 Task: Look for space in Forlì, Italy from 13th August, 2023 to 17th August, 2023 for 2 adults in price range Rs.10000 to Rs.16000. Place can be entire place with 2 bedrooms having 2 beds and 1 bathroom. Property type can be house, flat, guest house. Amenities needed are: wifi. Booking option can be shelf check-in. Required host language is English.
Action: Mouse moved to (420, 109)
Screenshot: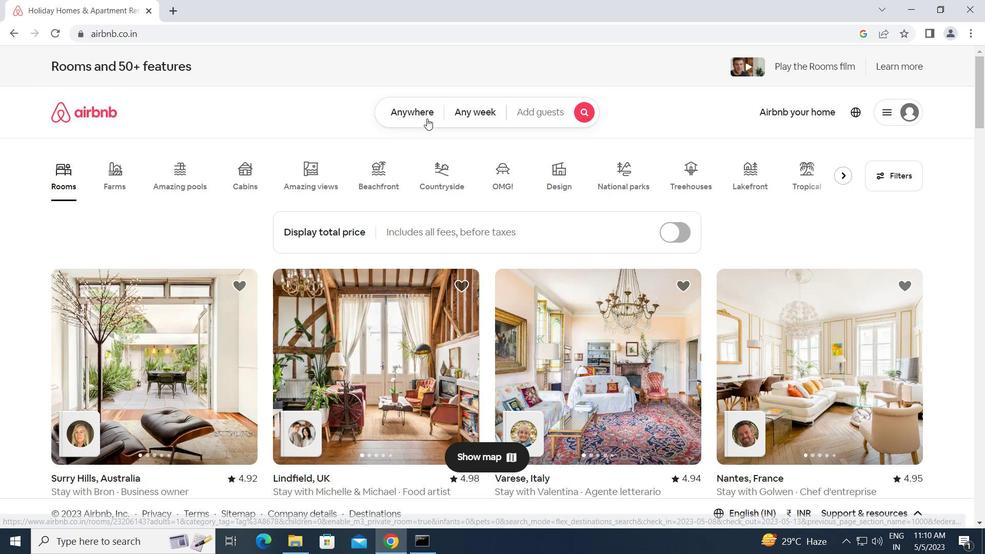 
Action: Mouse pressed left at (420, 109)
Screenshot: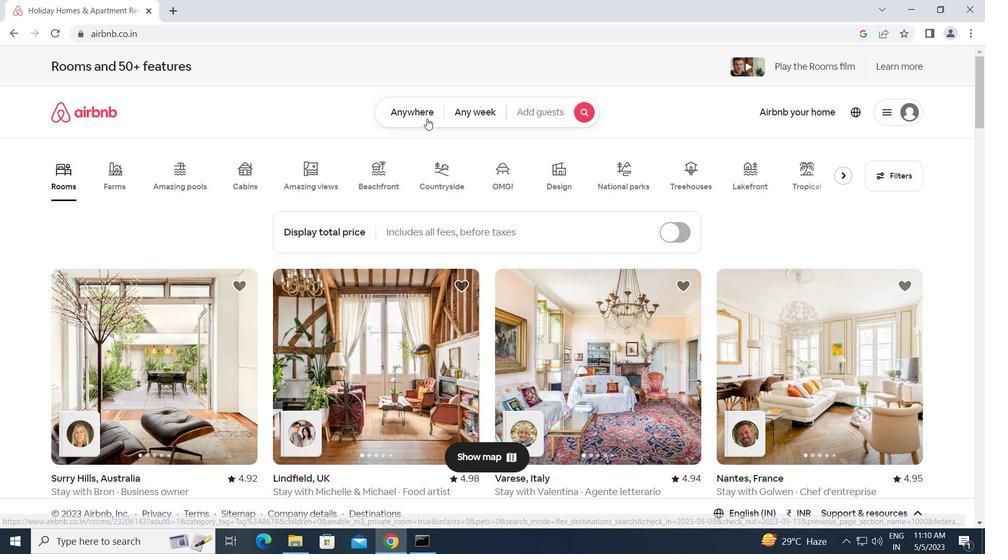 
Action: Mouse moved to (355, 151)
Screenshot: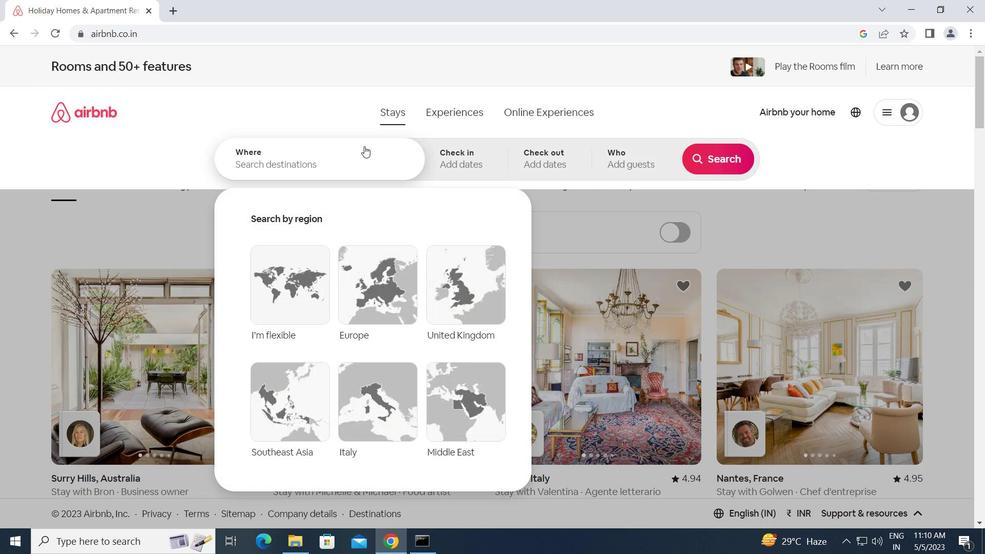 
Action: Mouse pressed left at (355, 151)
Screenshot: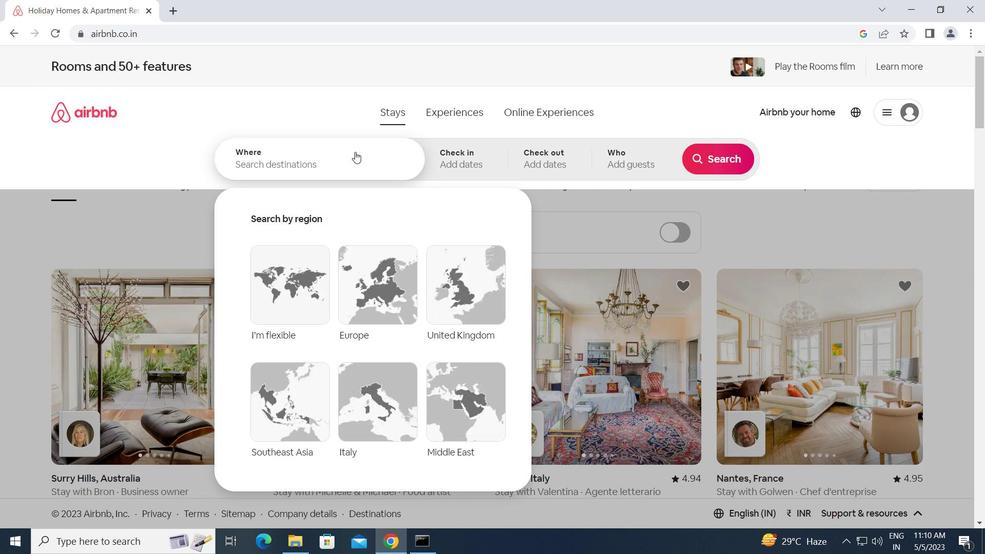 
Action: Key pressed f<Key.caps_lock>orli,<Key.space><Key.caps_lock>i<Key.caps_lock>taly<Key.enter>
Screenshot: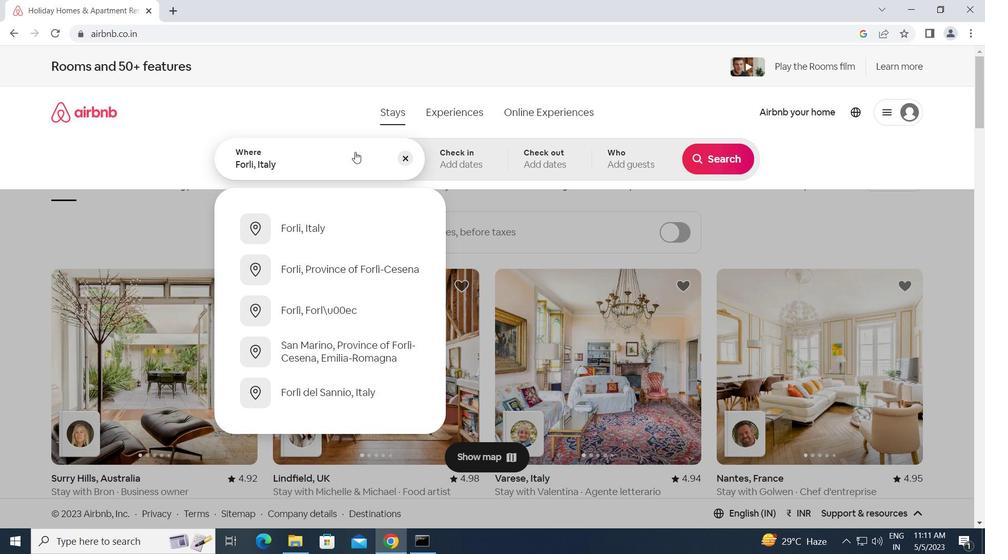 
Action: Mouse moved to (722, 266)
Screenshot: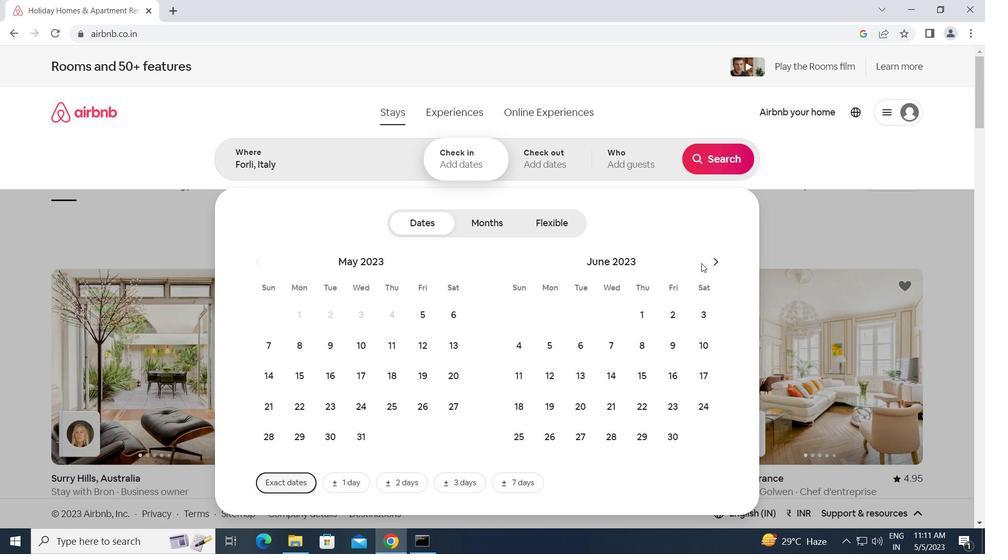 
Action: Mouse pressed left at (722, 266)
Screenshot: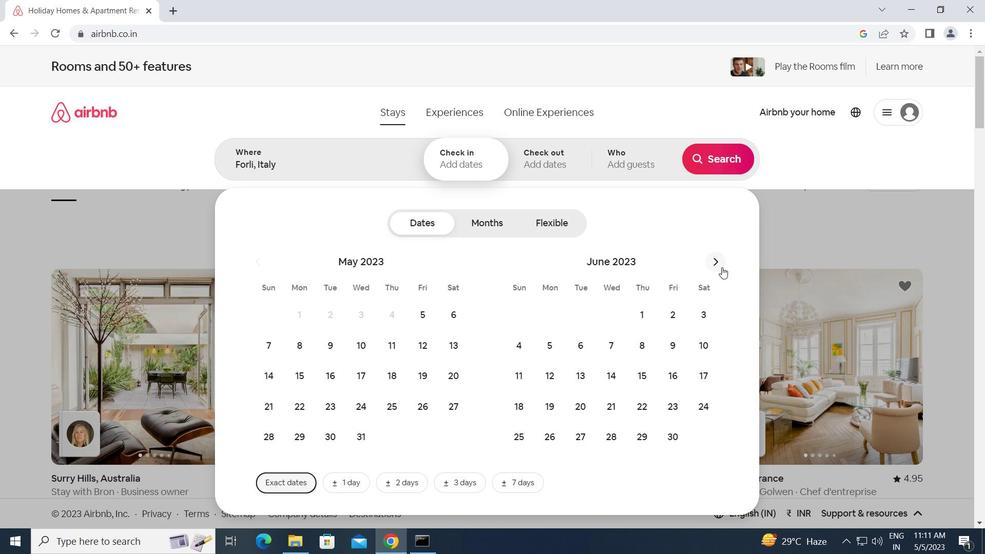 
Action: Mouse moved to (723, 266)
Screenshot: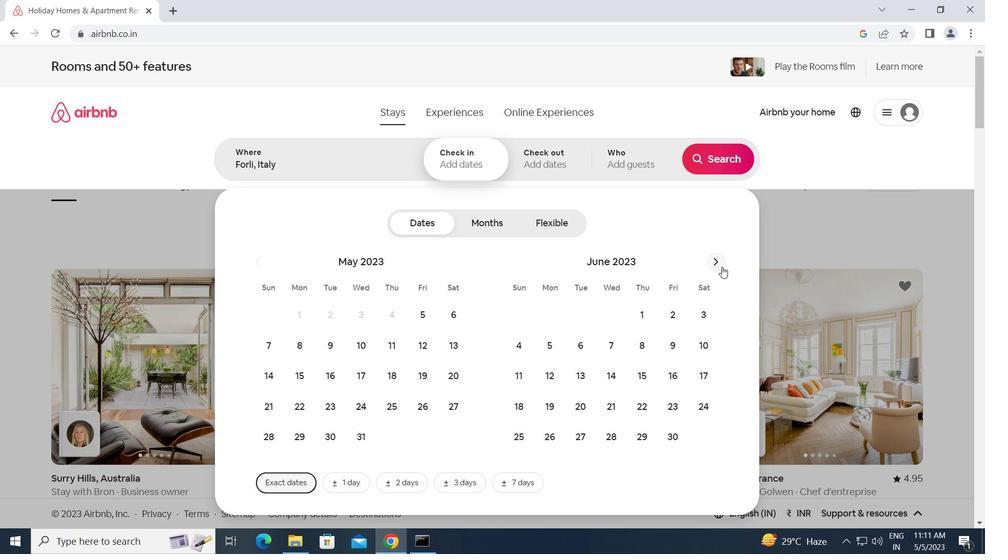 
Action: Mouse pressed left at (723, 266)
Screenshot: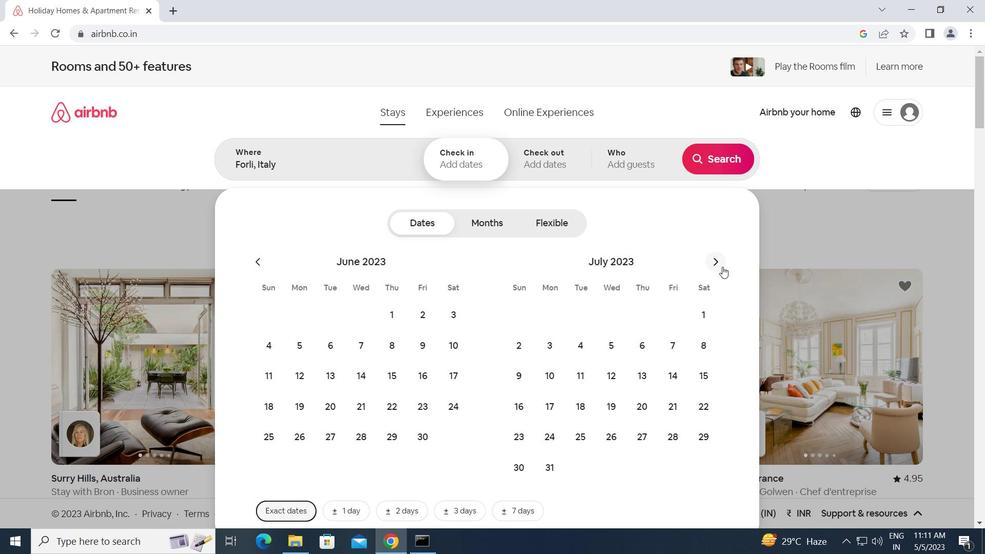 
Action: Mouse moved to (520, 372)
Screenshot: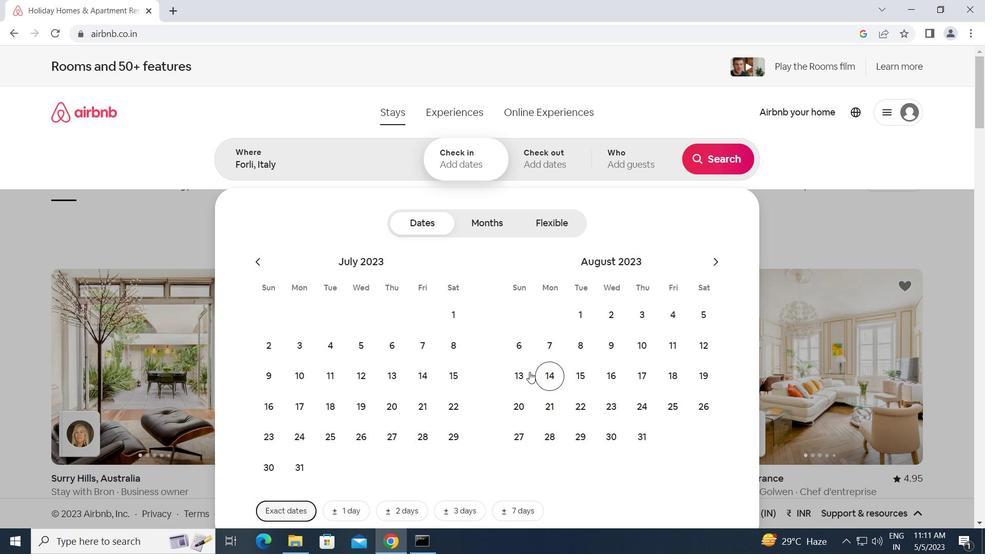 
Action: Mouse pressed left at (520, 372)
Screenshot: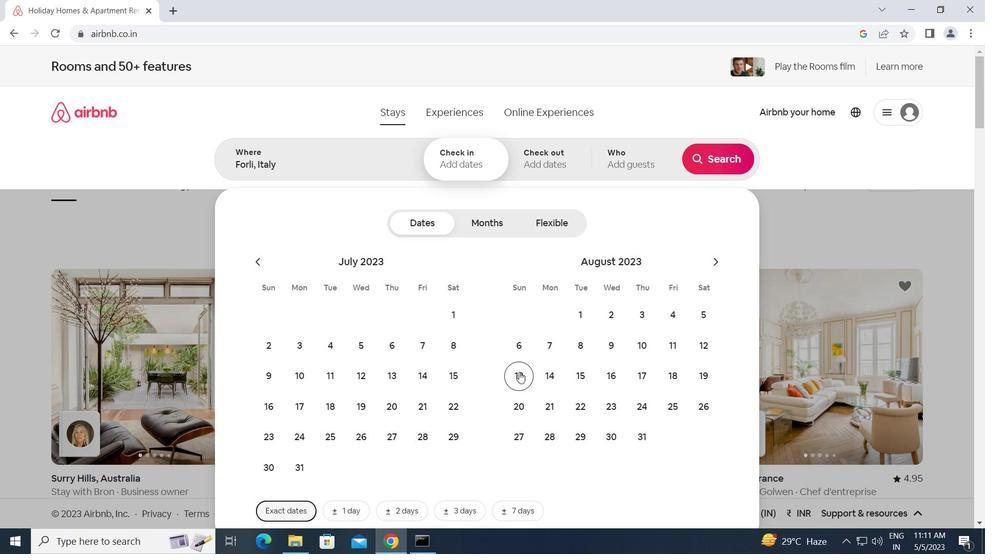 
Action: Mouse moved to (645, 380)
Screenshot: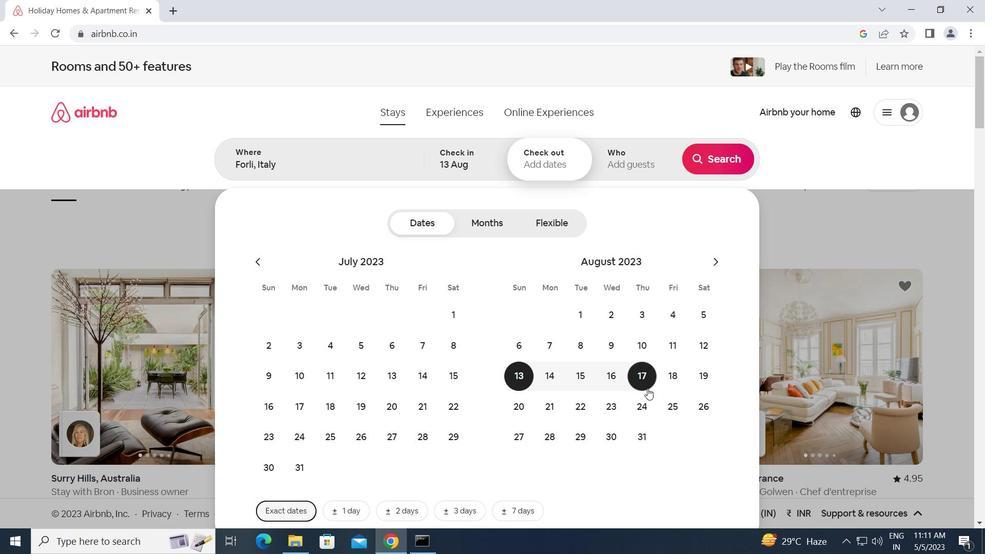 
Action: Mouse pressed left at (645, 380)
Screenshot: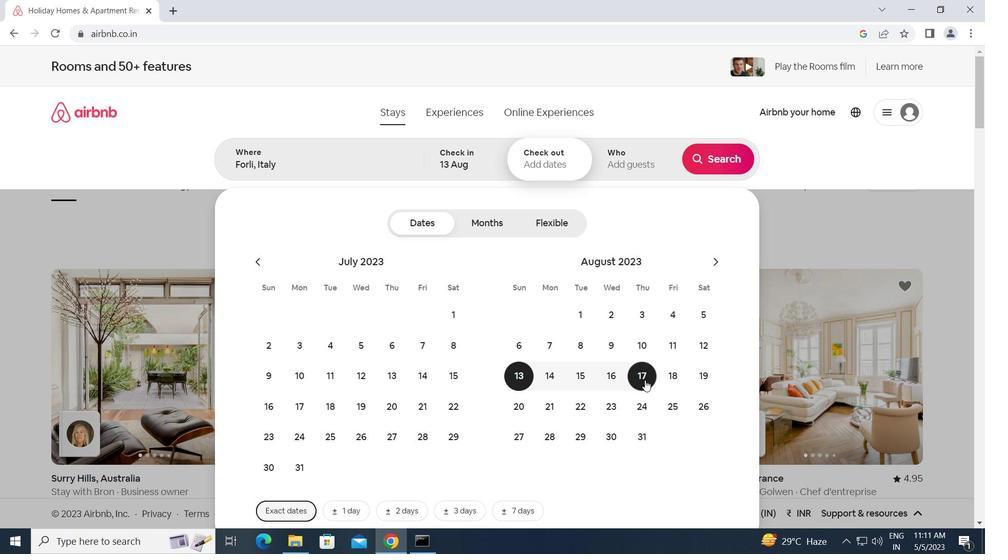 
Action: Mouse moved to (630, 164)
Screenshot: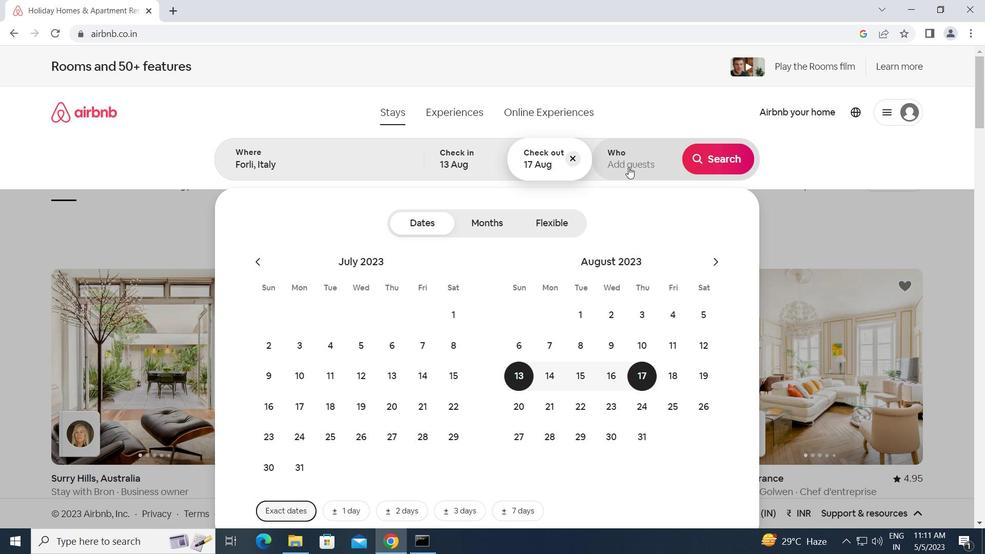 
Action: Mouse pressed left at (630, 164)
Screenshot: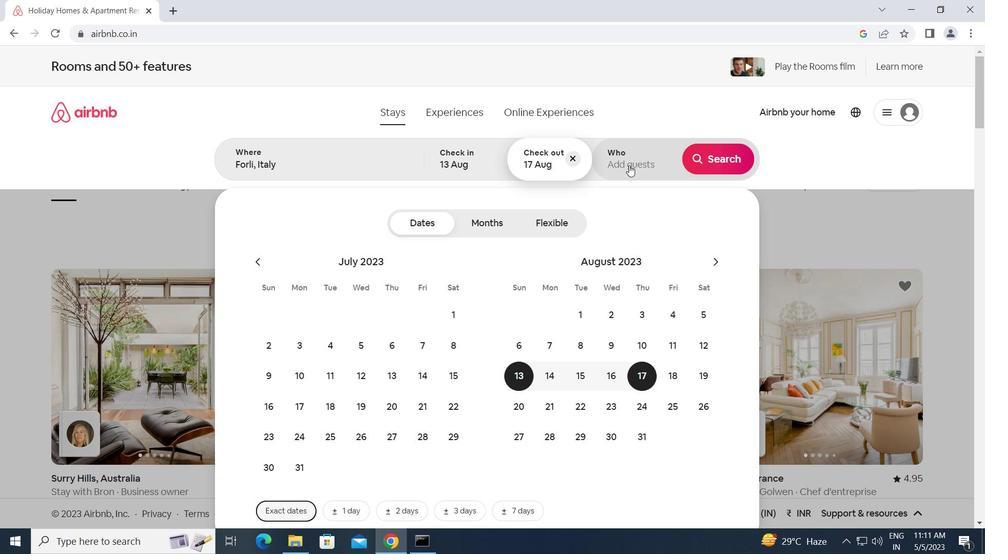 
Action: Mouse moved to (721, 230)
Screenshot: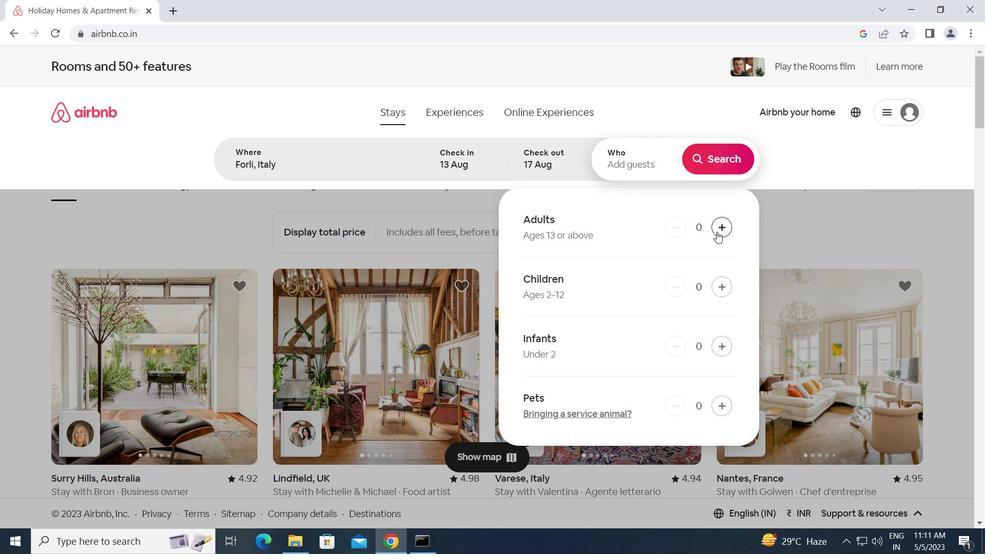 
Action: Mouse pressed left at (721, 230)
Screenshot: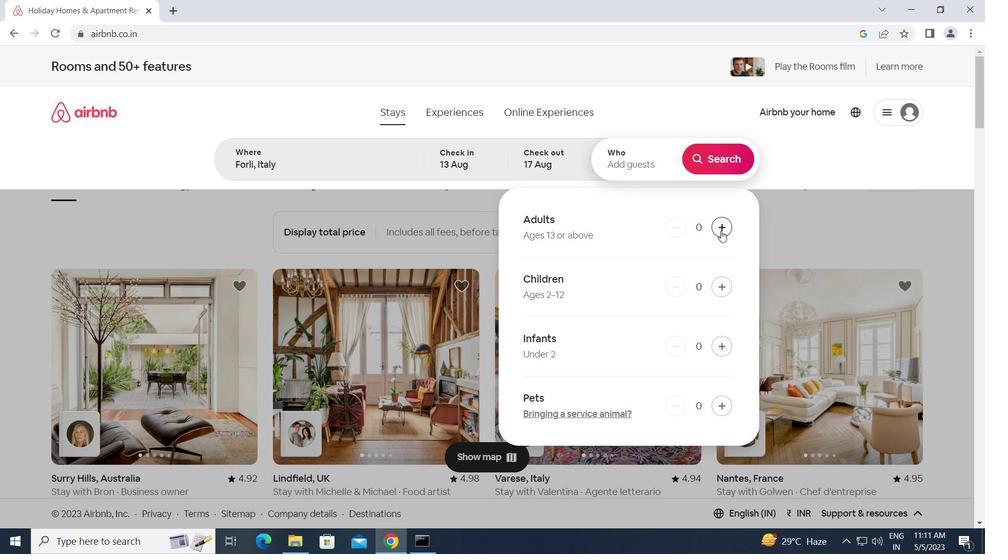 
Action: Mouse pressed left at (721, 230)
Screenshot: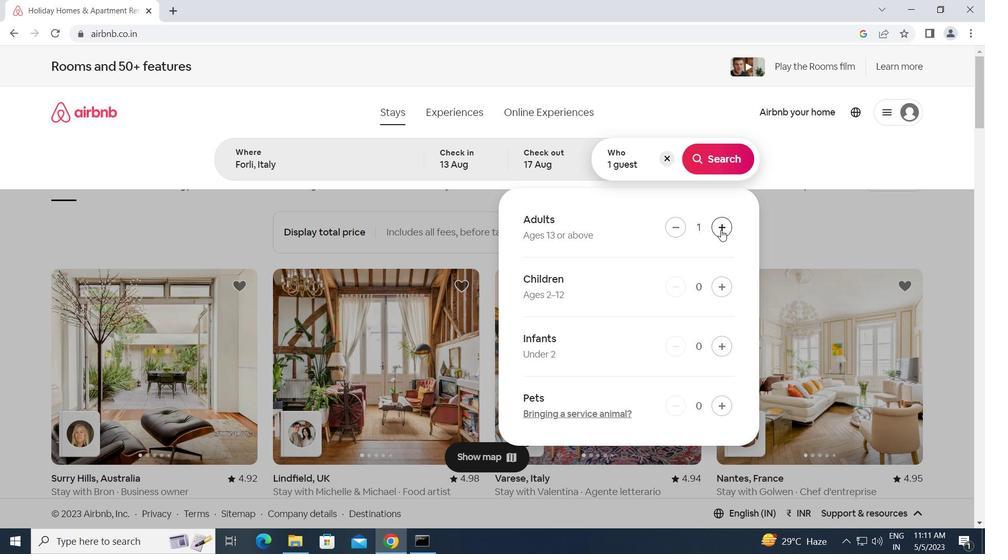 
Action: Mouse moved to (717, 155)
Screenshot: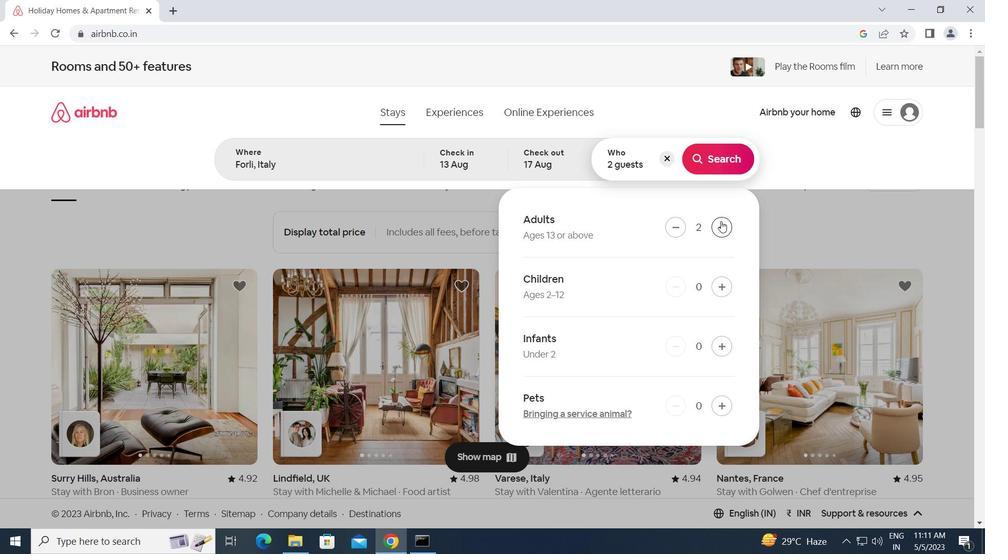 
Action: Mouse pressed left at (717, 155)
Screenshot: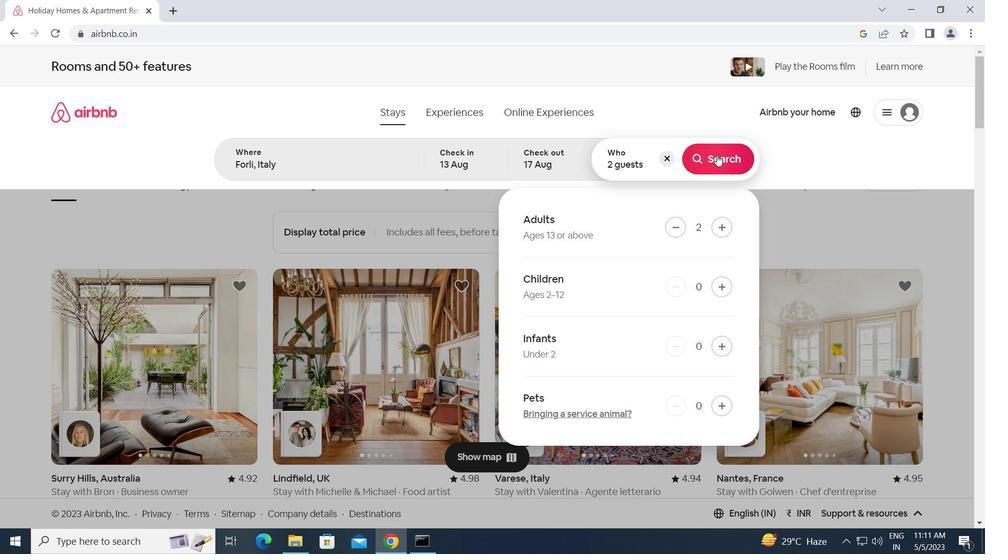 
Action: Mouse moved to (912, 129)
Screenshot: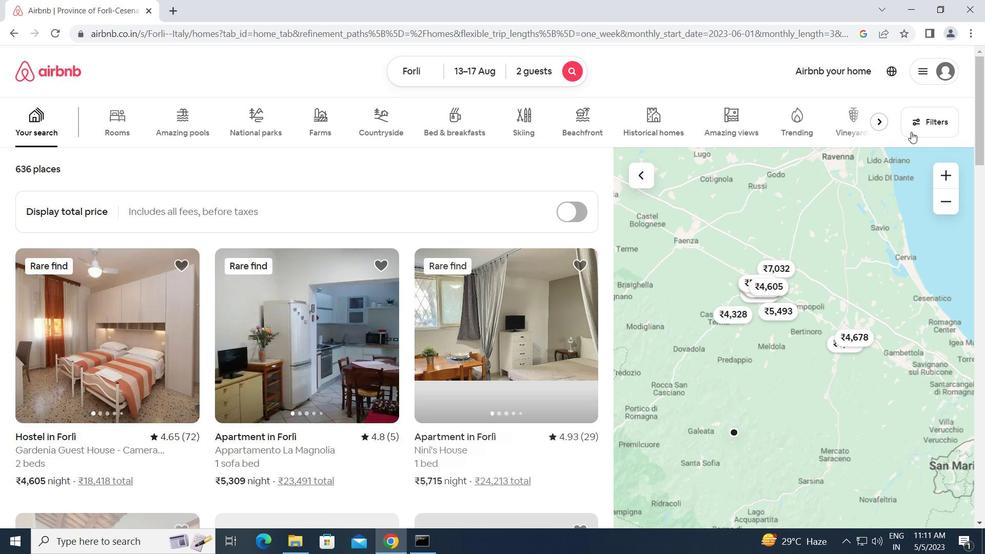 
Action: Mouse pressed left at (912, 129)
Screenshot: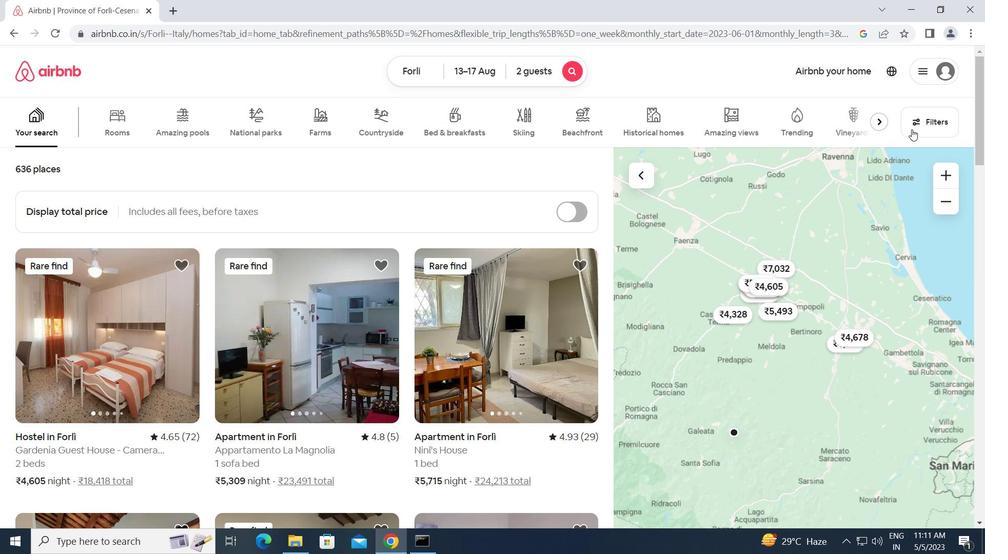 
Action: Mouse moved to (314, 438)
Screenshot: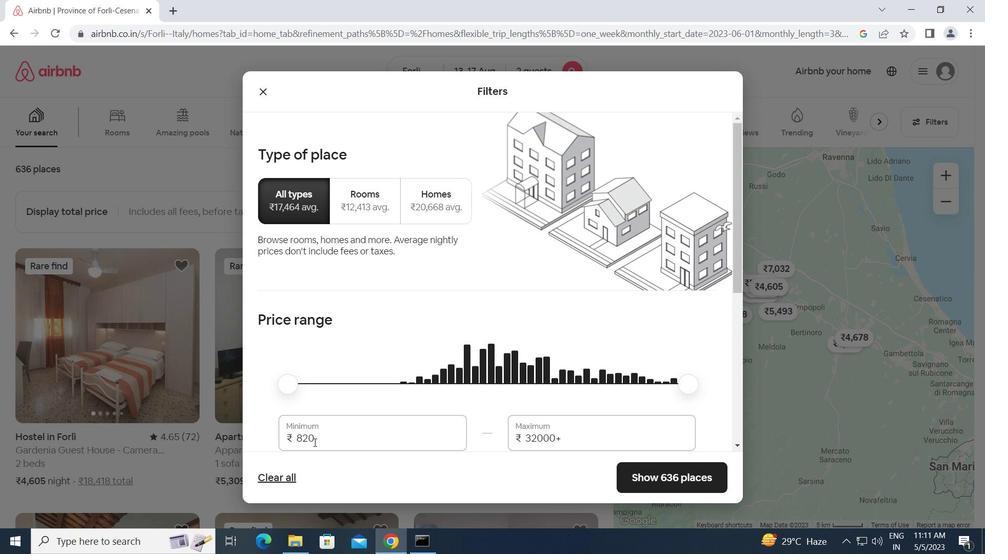 
Action: Mouse pressed left at (314, 438)
Screenshot: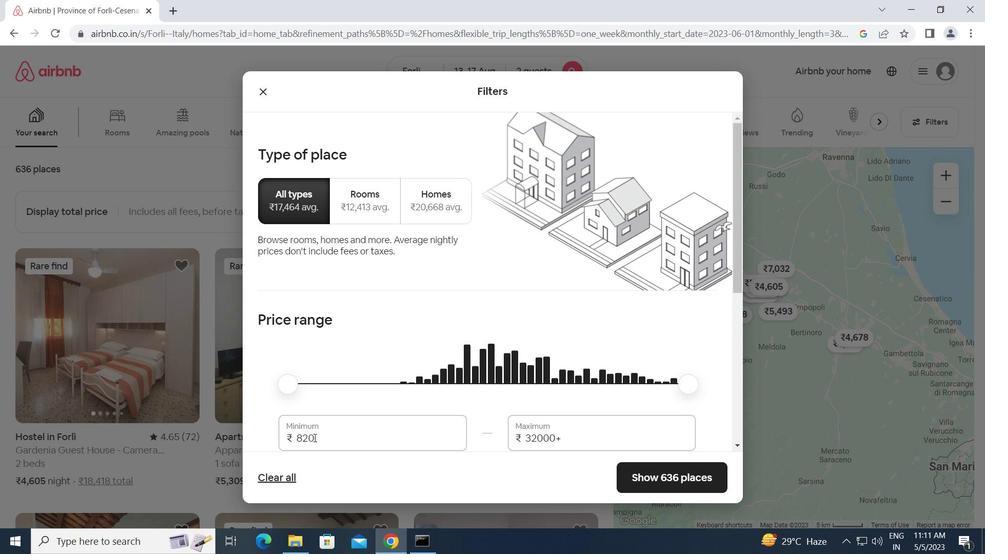 
Action: Mouse moved to (278, 437)
Screenshot: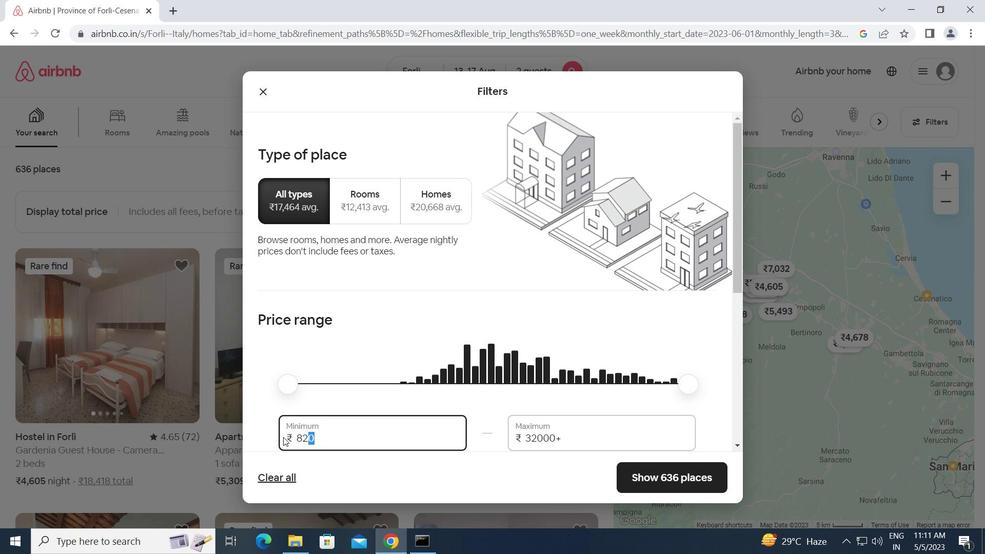 
Action: Key pressed 10000<Key.tab>16000
Screenshot: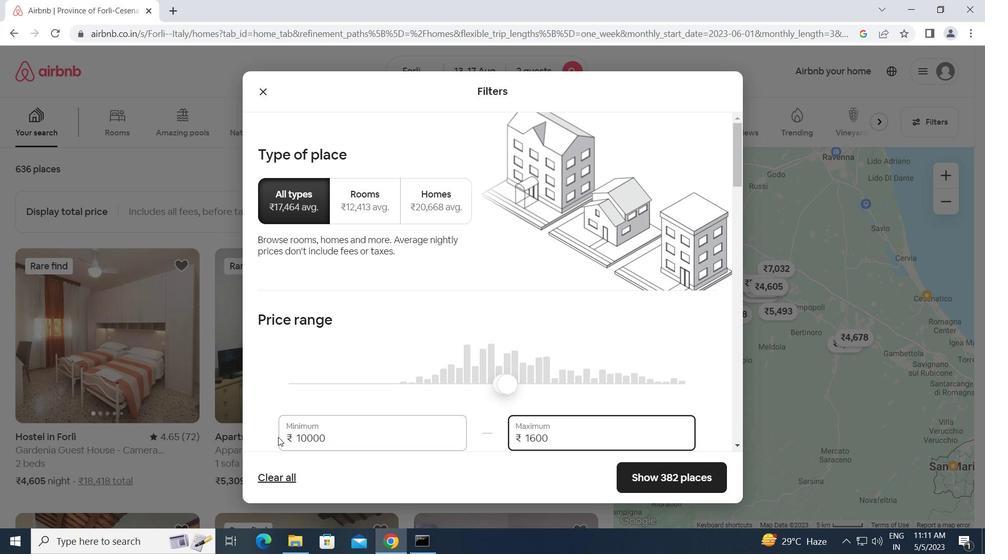 
Action: Mouse moved to (278, 436)
Screenshot: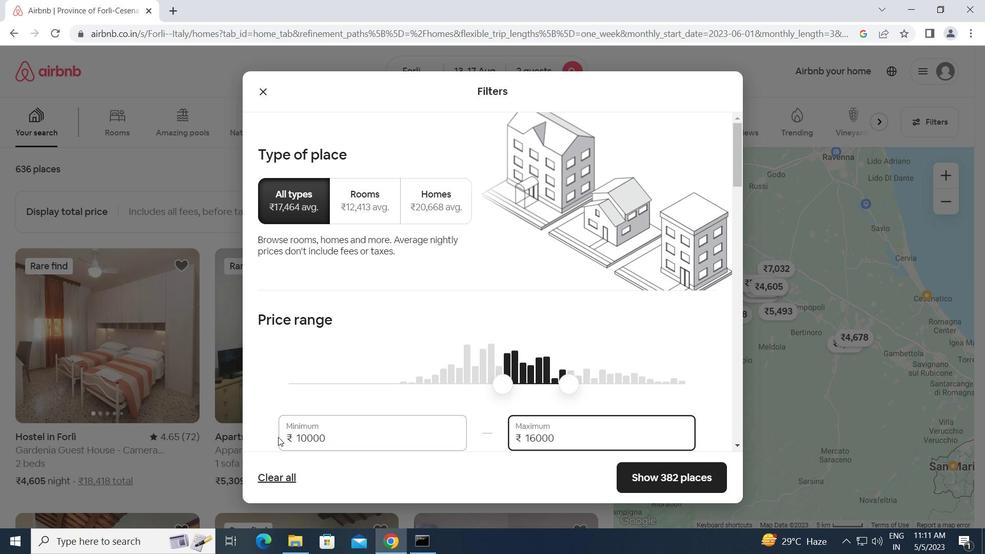 
Action: Mouse scrolled (278, 436) with delta (0, 0)
Screenshot: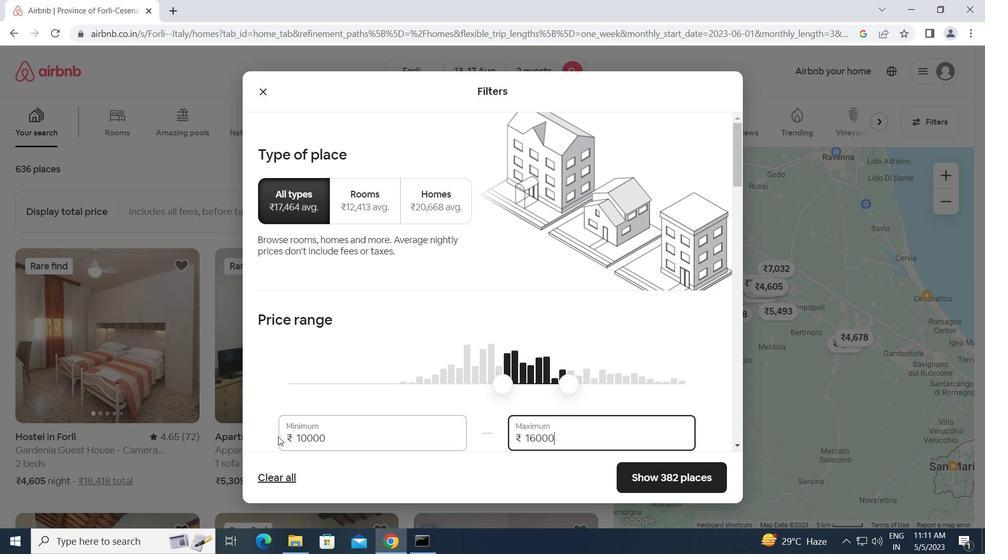 
Action: Mouse scrolled (278, 436) with delta (0, 0)
Screenshot: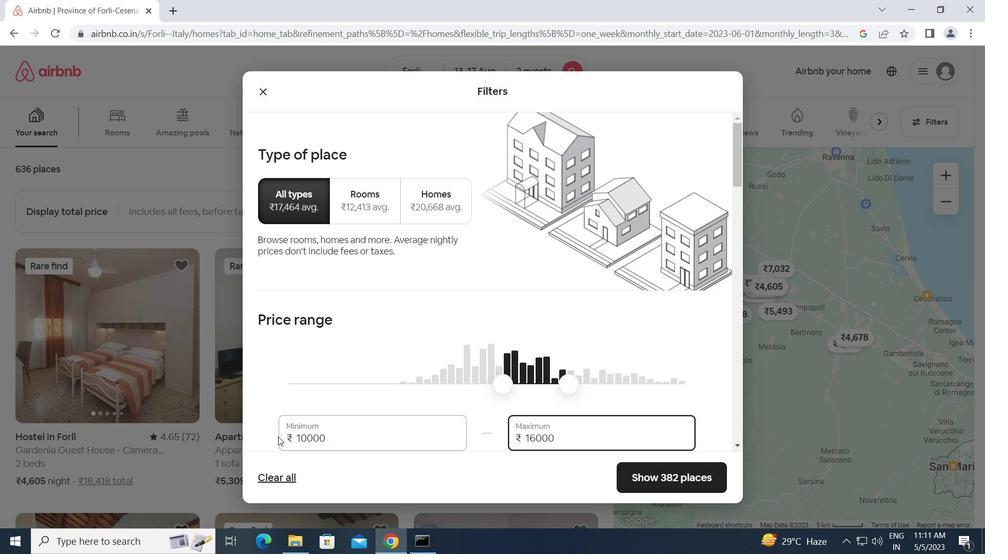 
Action: Mouse scrolled (278, 436) with delta (0, 0)
Screenshot: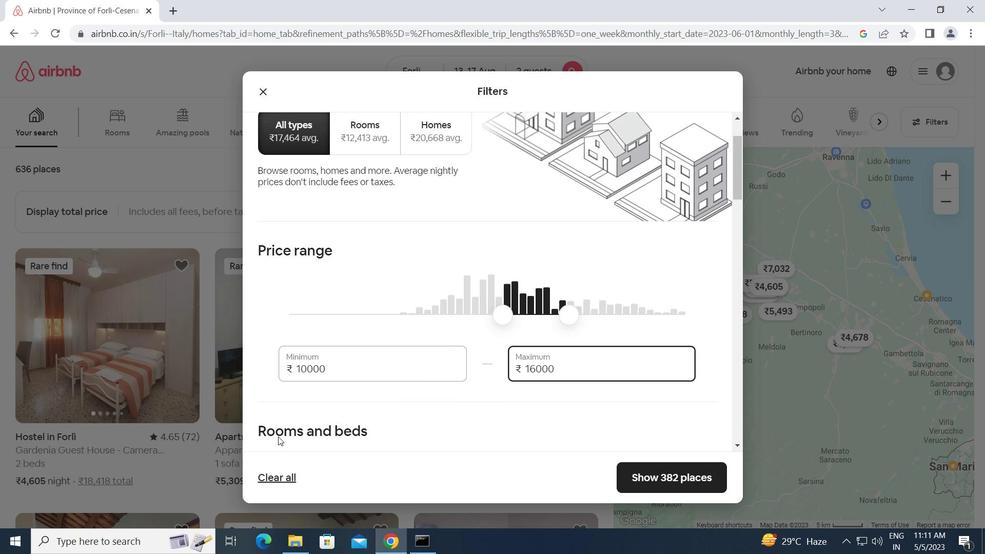 
Action: Mouse scrolled (278, 436) with delta (0, 0)
Screenshot: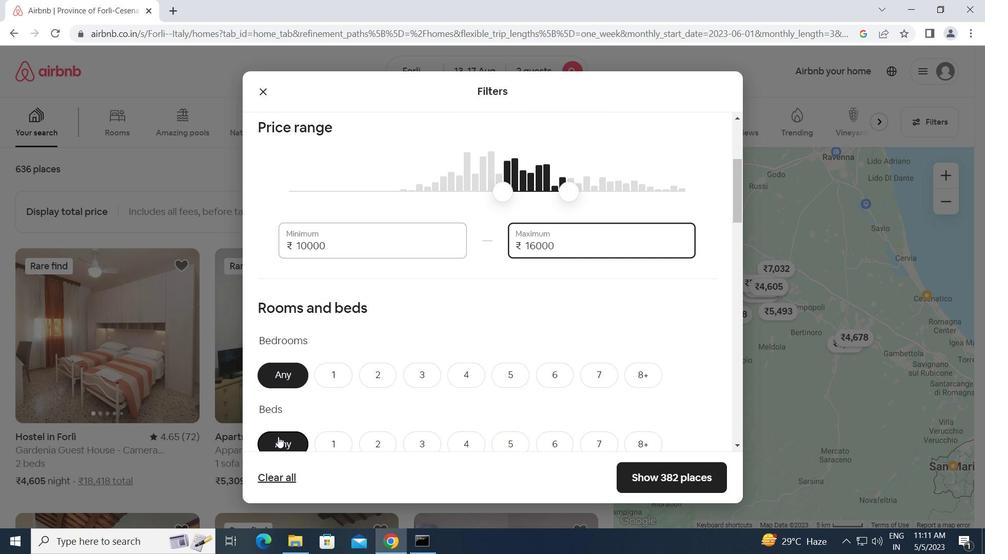 
Action: Mouse moved to (383, 315)
Screenshot: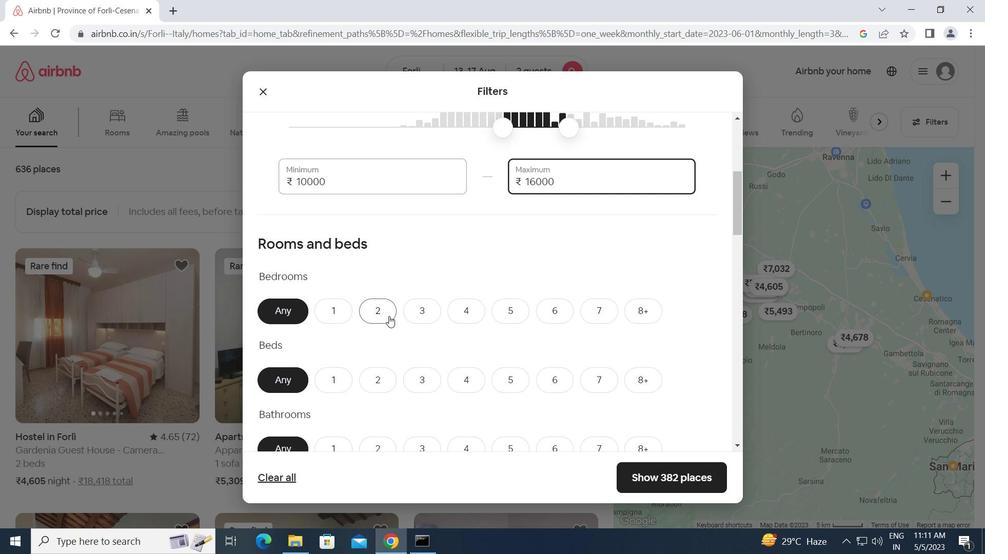 
Action: Mouse pressed left at (383, 315)
Screenshot: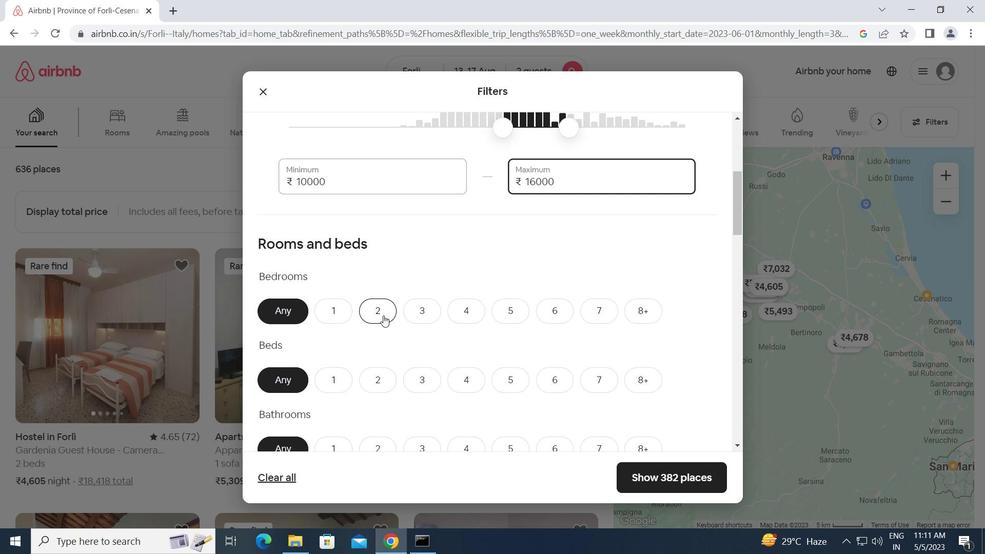 
Action: Mouse moved to (379, 378)
Screenshot: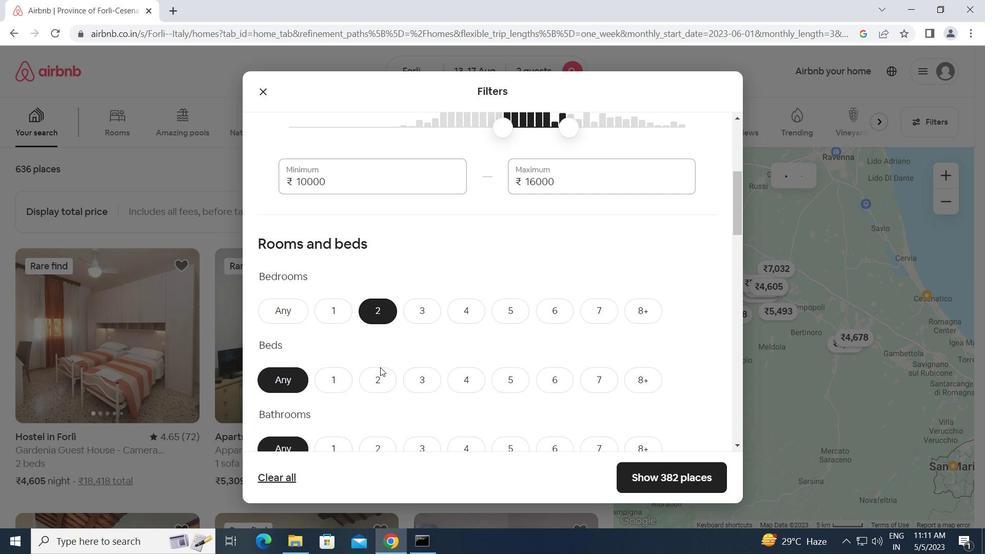 
Action: Mouse pressed left at (379, 378)
Screenshot: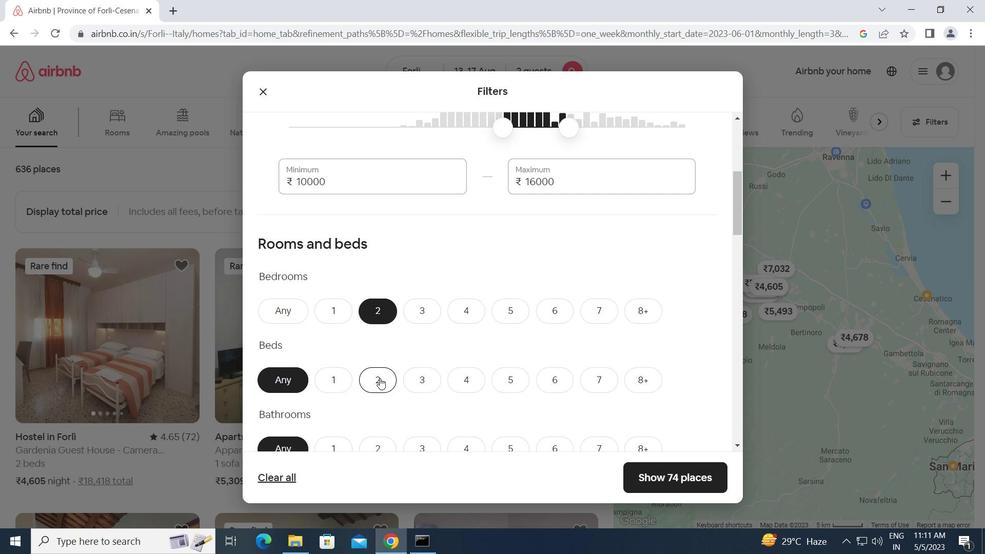 
Action: Mouse moved to (352, 436)
Screenshot: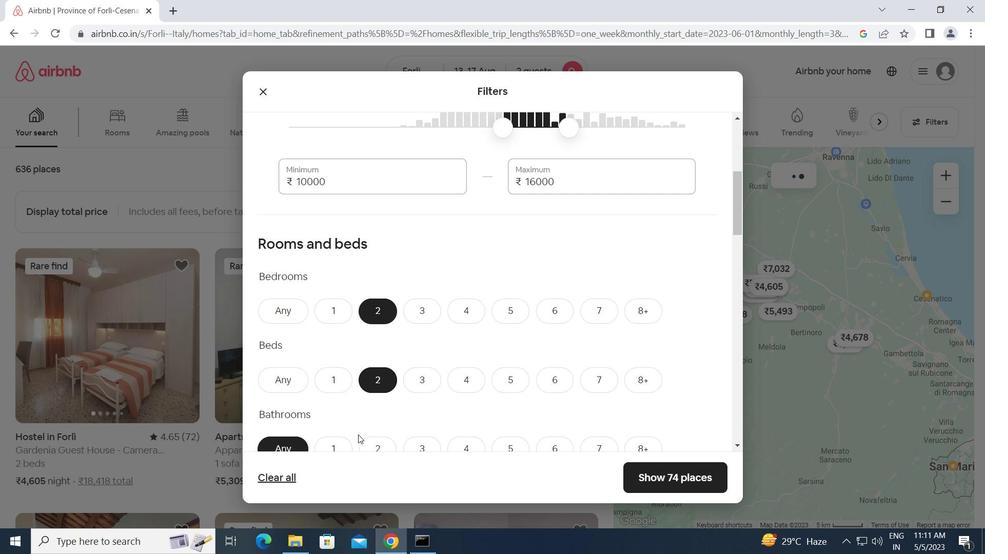 
Action: Mouse scrolled (352, 436) with delta (0, 0)
Screenshot: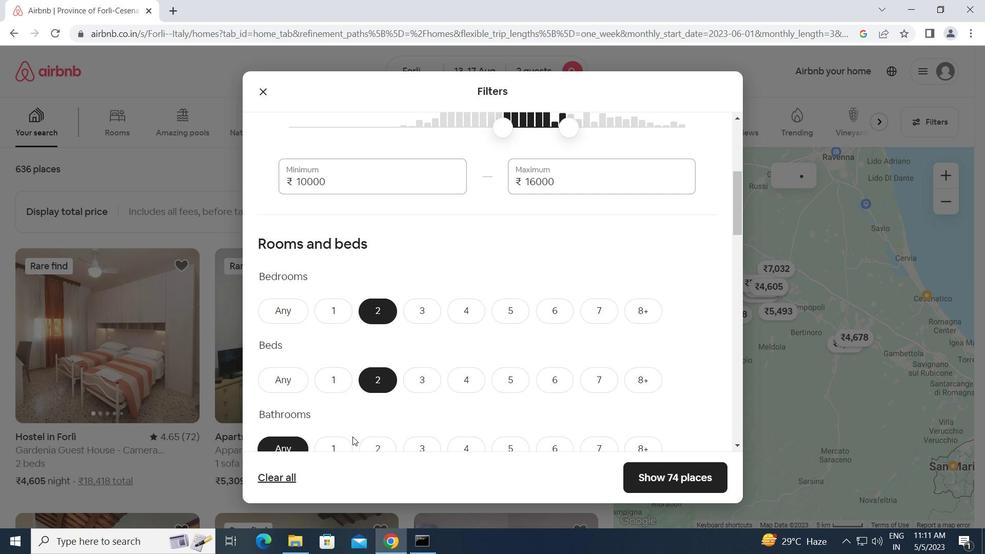 
Action: Mouse scrolled (352, 436) with delta (0, 0)
Screenshot: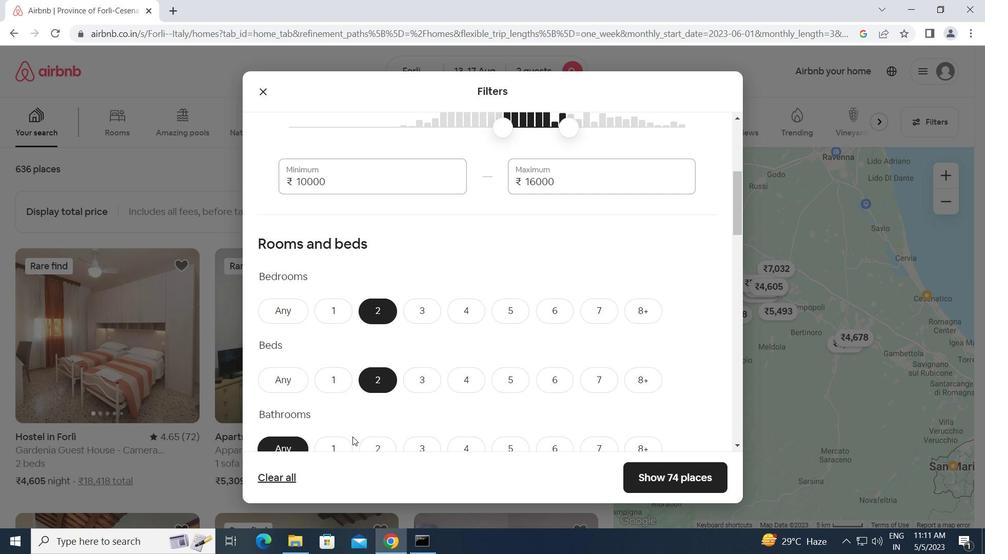 
Action: Mouse moved to (327, 320)
Screenshot: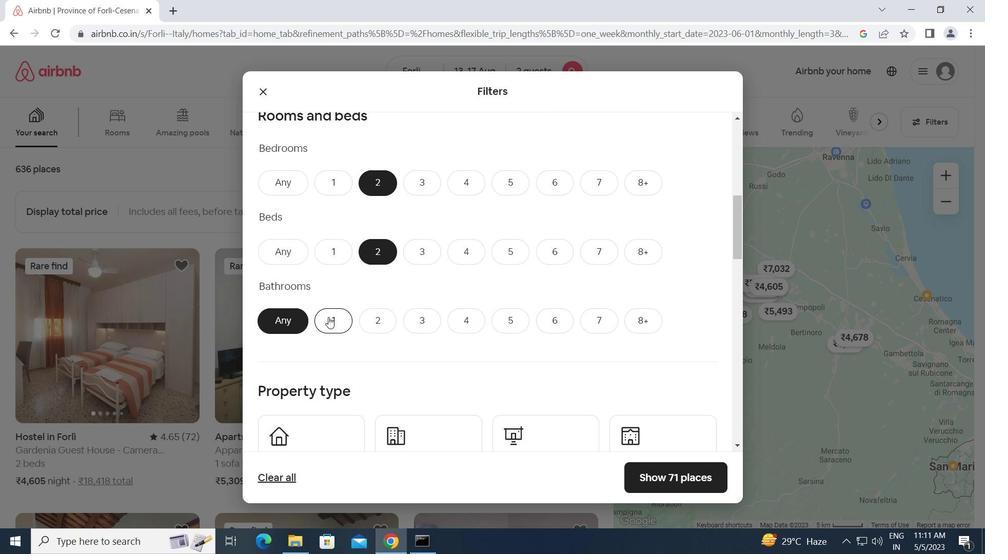 
Action: Mouse pressed left at (327, 320)
Screenshot: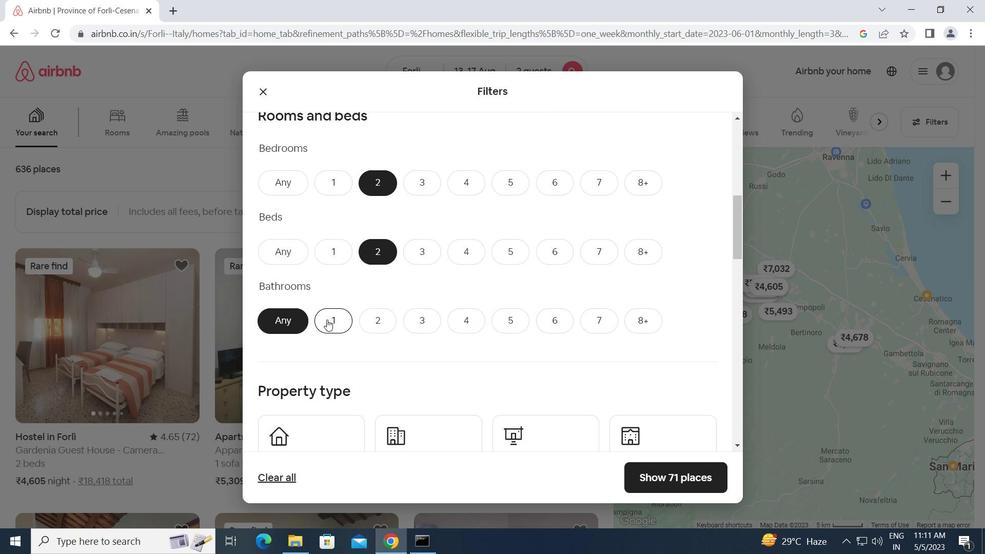 
Action: Mouse moved to (341, 365)
Screenshot: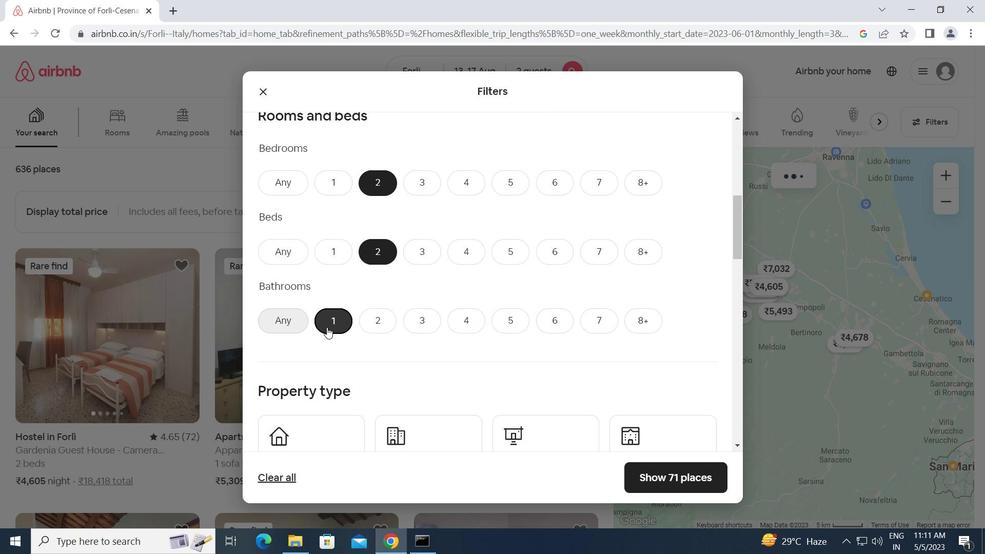 
Action: Mouse scrolled (341, 364) with delta (0, 0)
Screenshot: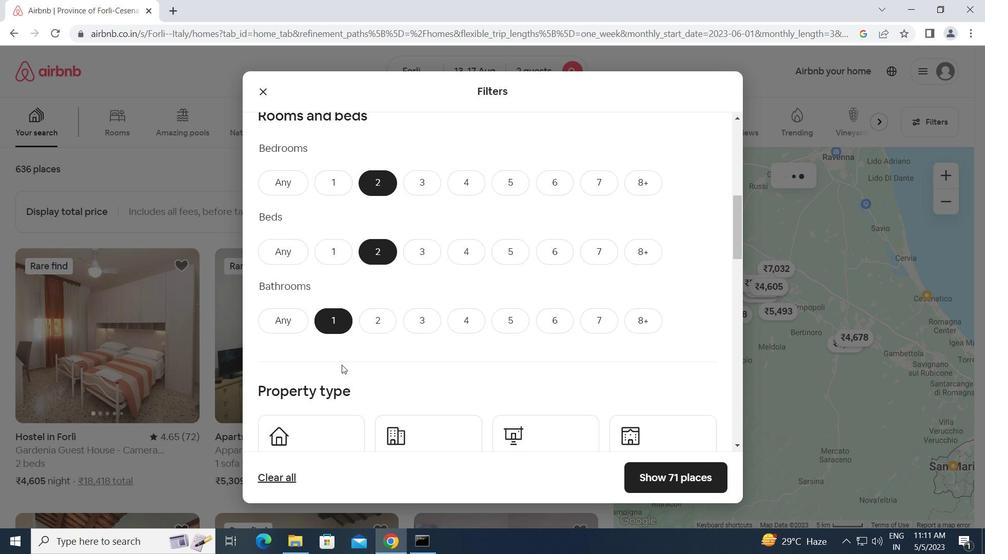 
Action: Mouse scrolled (341, 364) with delta (0, 0)
Screenshot: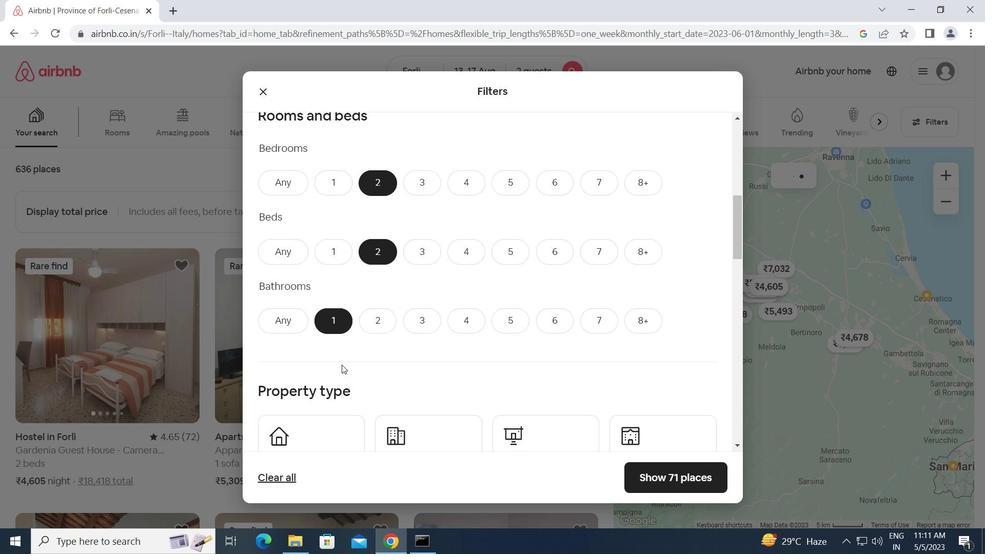 
Action: Mouse moved to (335, 346)
Screenshot: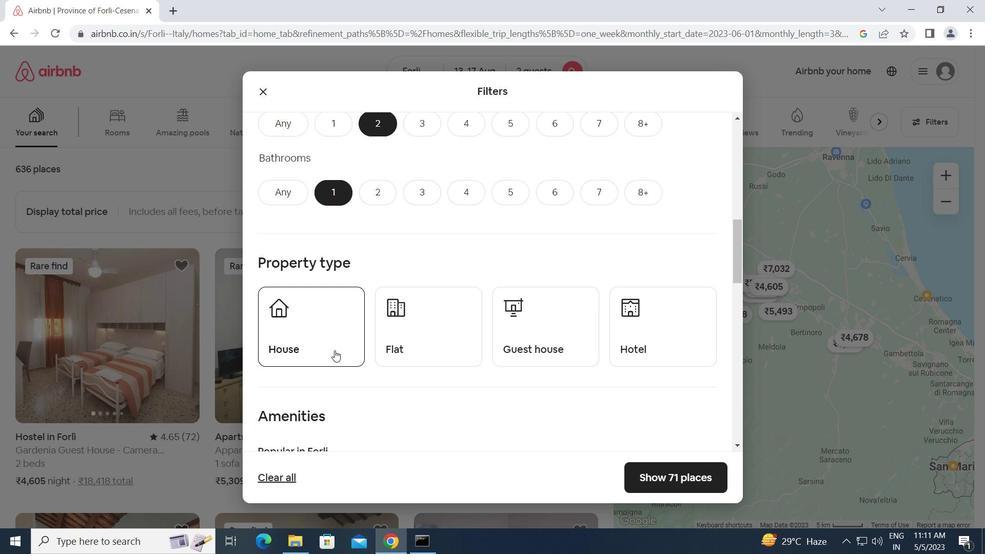 
Action: Mouse pressed left at (335, 346)
Screenshot: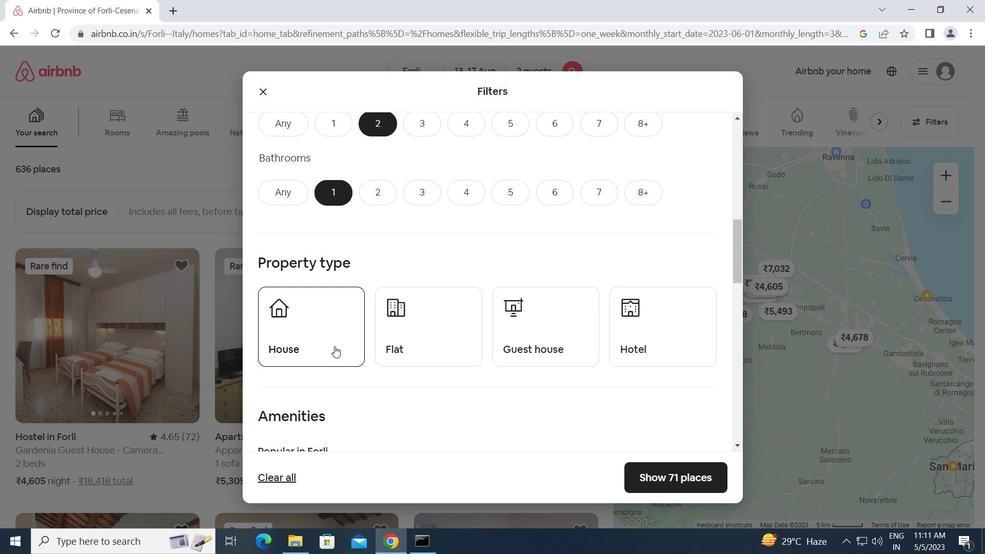 
Action: Mouse moved to (412, 345)
Screenshot: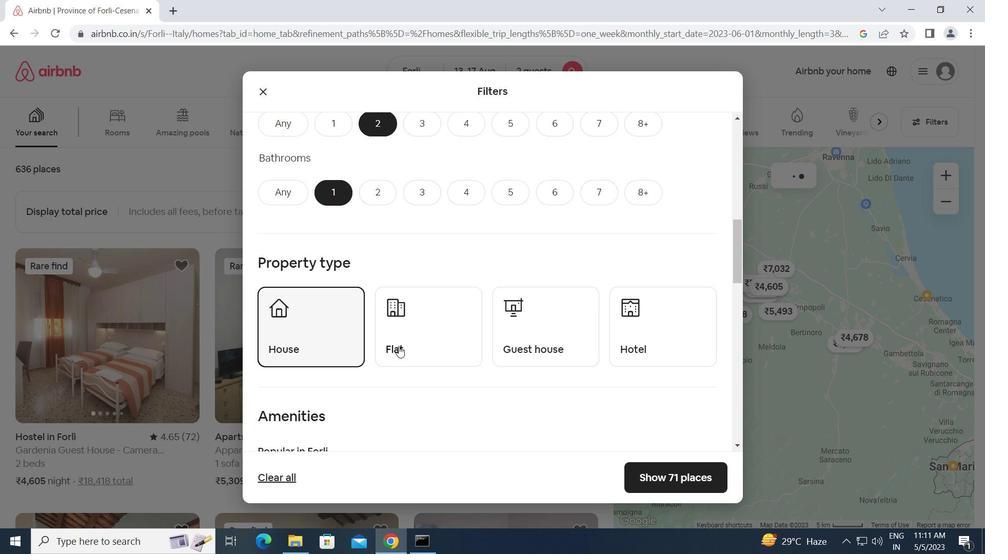 
Action: Mouse pressed left at (412, 345)
Screenshot: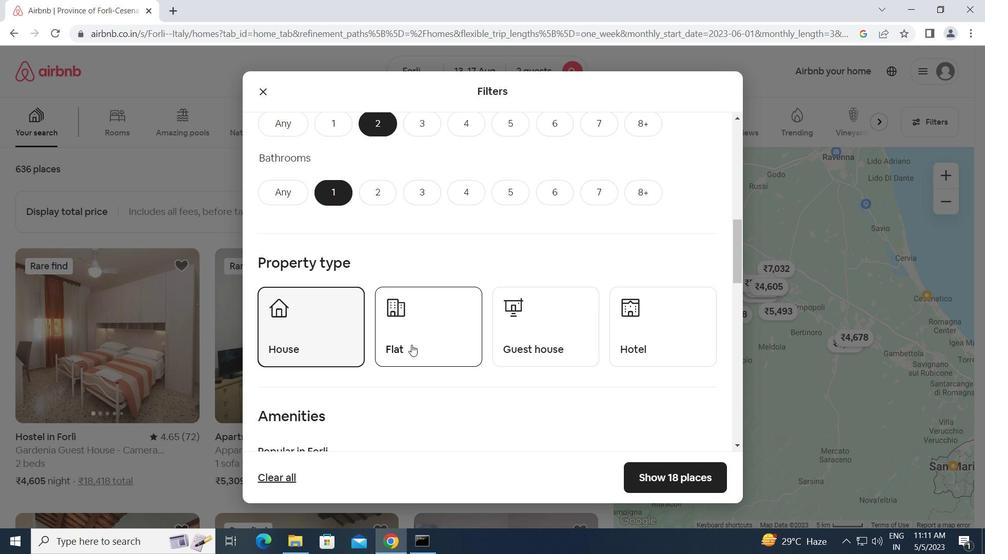 
Action: Mouse moved to (519, 338)
Screenshot: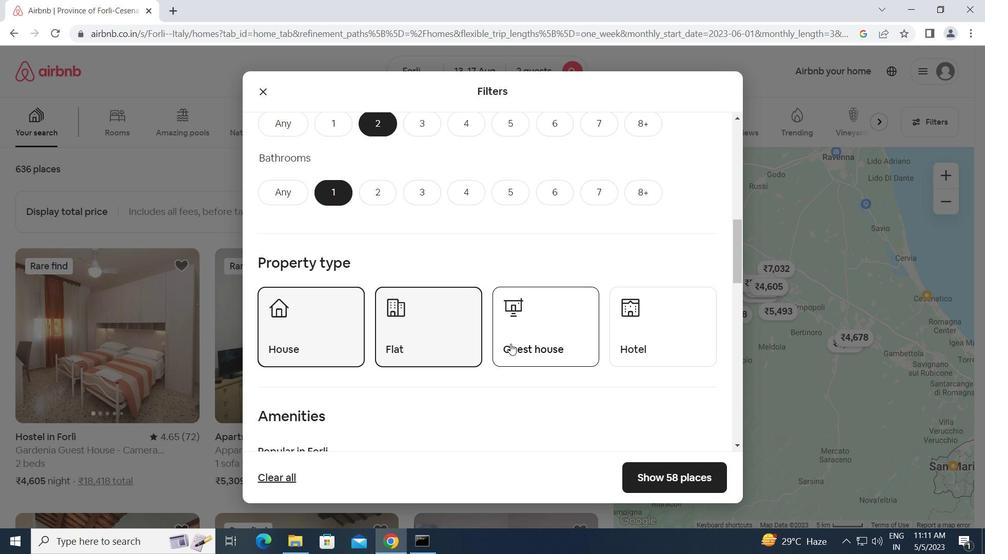 
Action: Mouse pressed left at (519, 338)
Screenshot: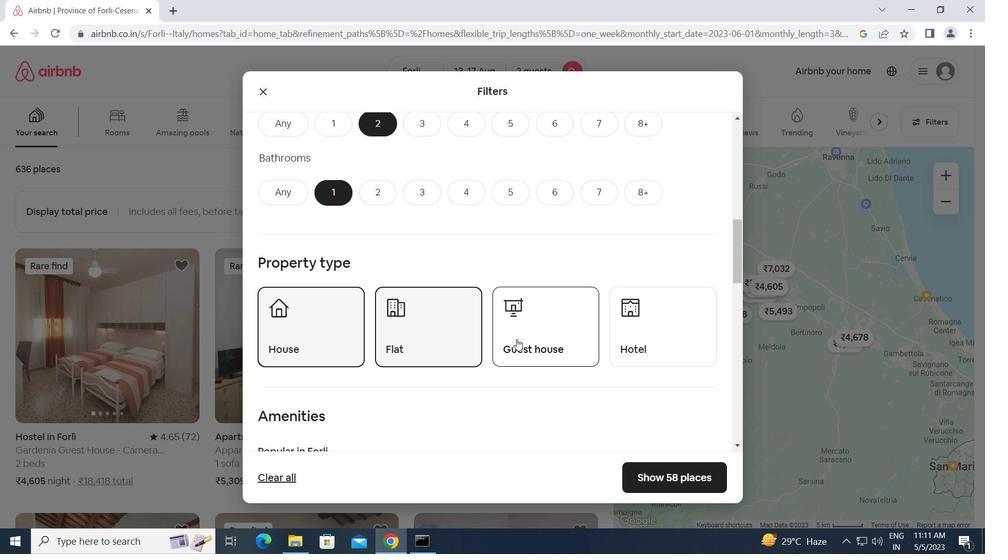 
Action: Mouse moved to (489, 376)
Screenshot: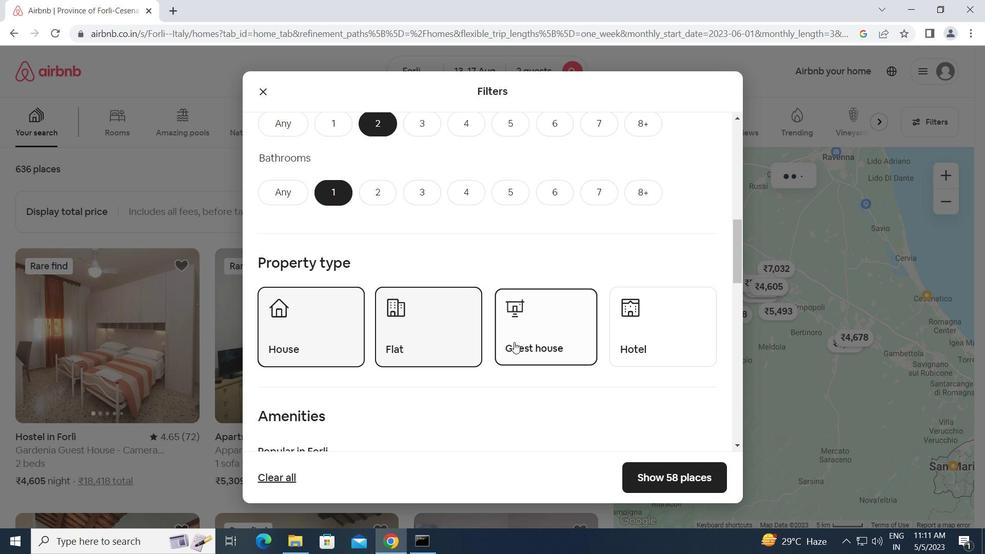 
Action: Mouse scrolled (489, 375) with delta (0, 0)
Screenshot: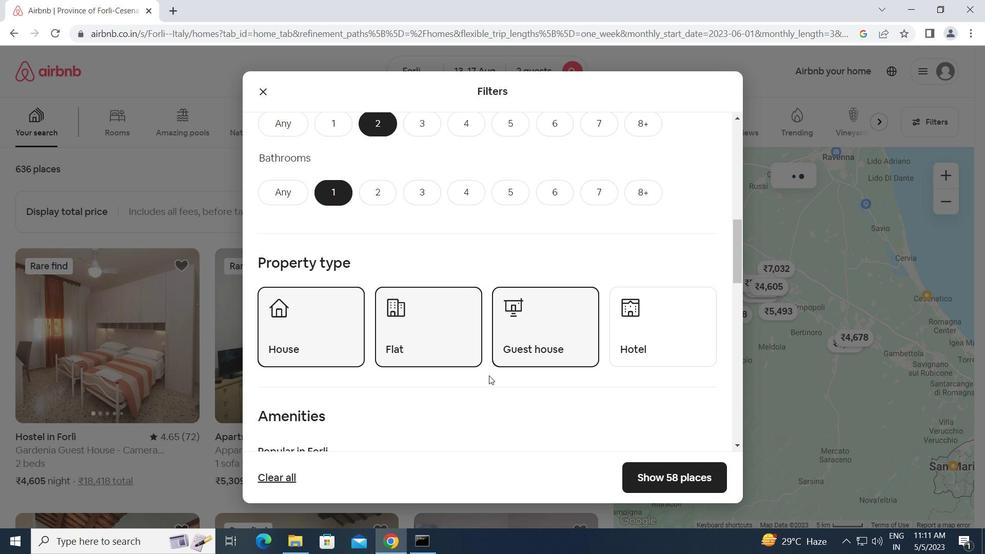 
Action: Mouse scrolled (489, 375) with delta (0, 0)
Screenshot: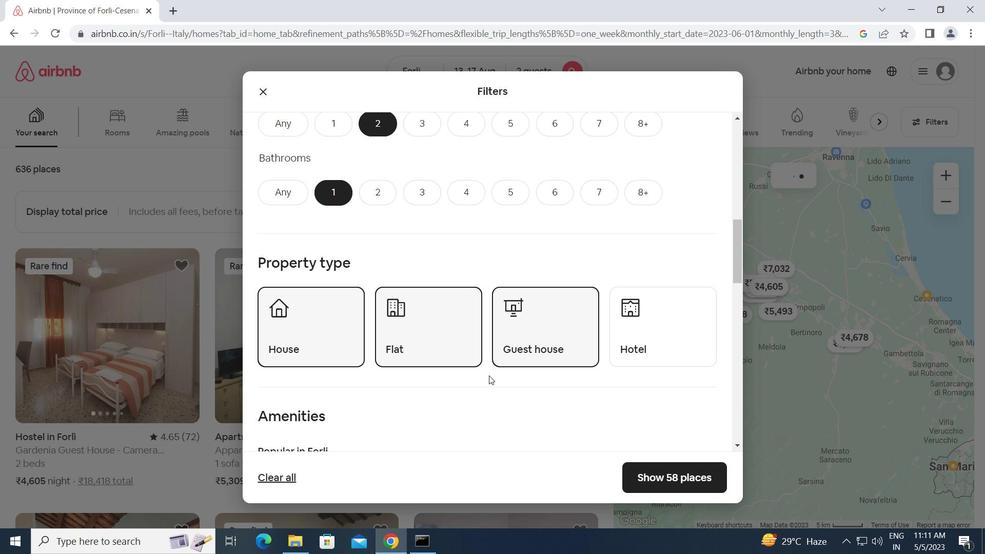 
Action: Mouse moved to (266, 352)
Screenshot: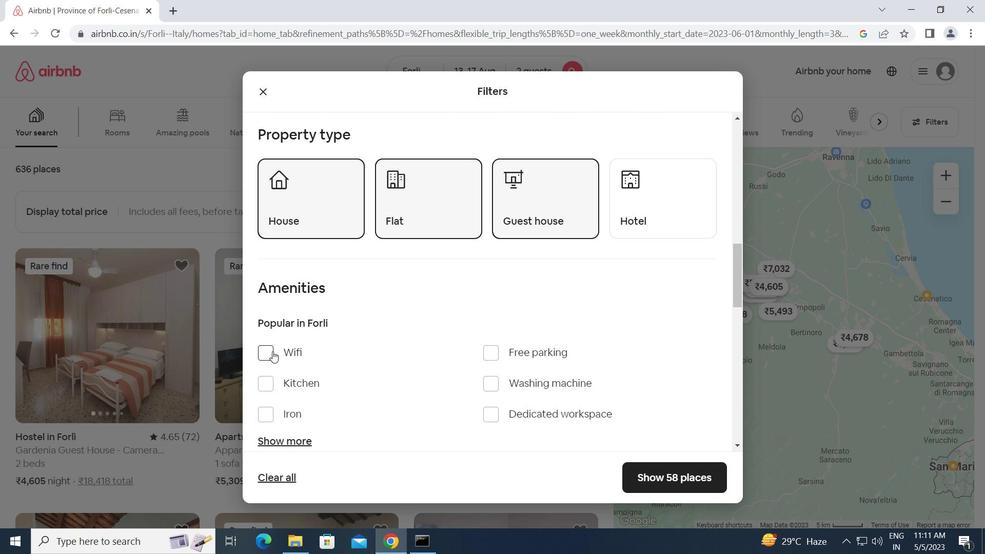 
Action: Mouse pressed left at (266, 352)
Screenshot: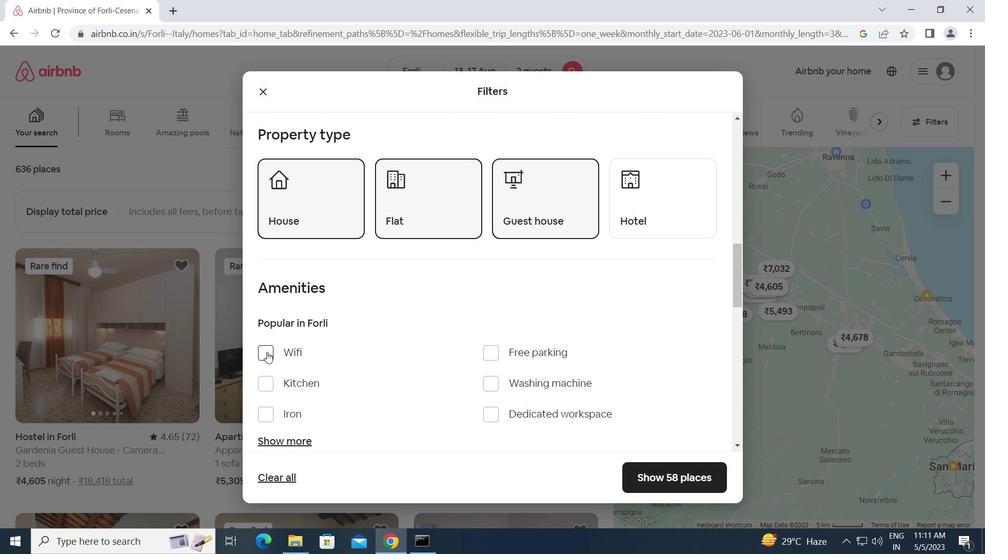 
Action: Mouse moved to (357, 367)
Screenshot: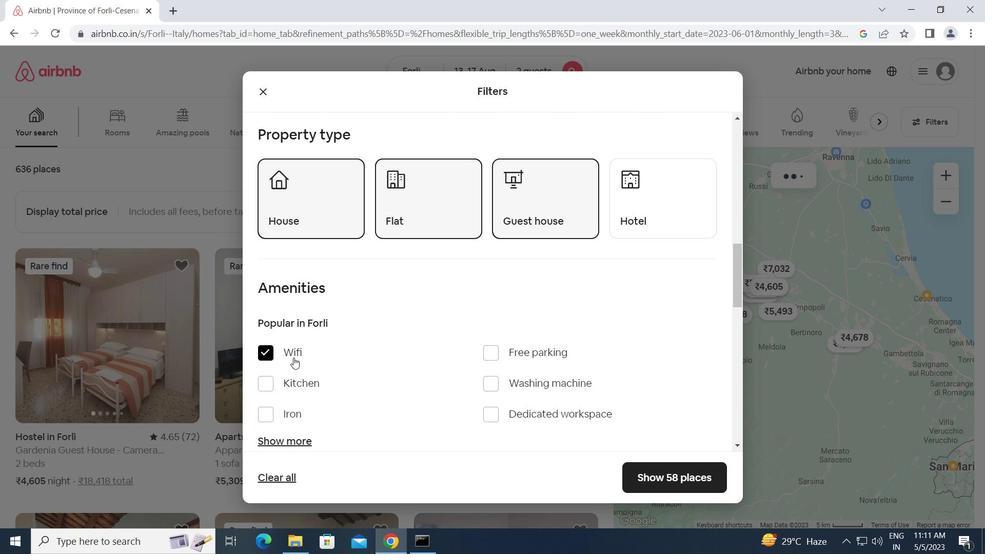 
Action: Mouse scrolled (357, 366) with delta (0, 0)
Screenshot: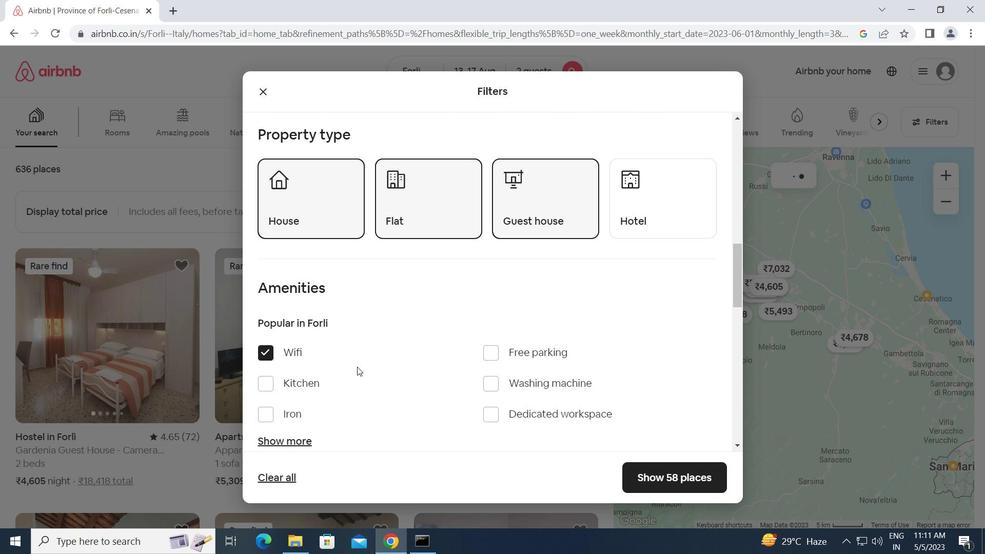 
Action: Mouse scrolled (357, 366) with delta (0, 0)
Screenshot: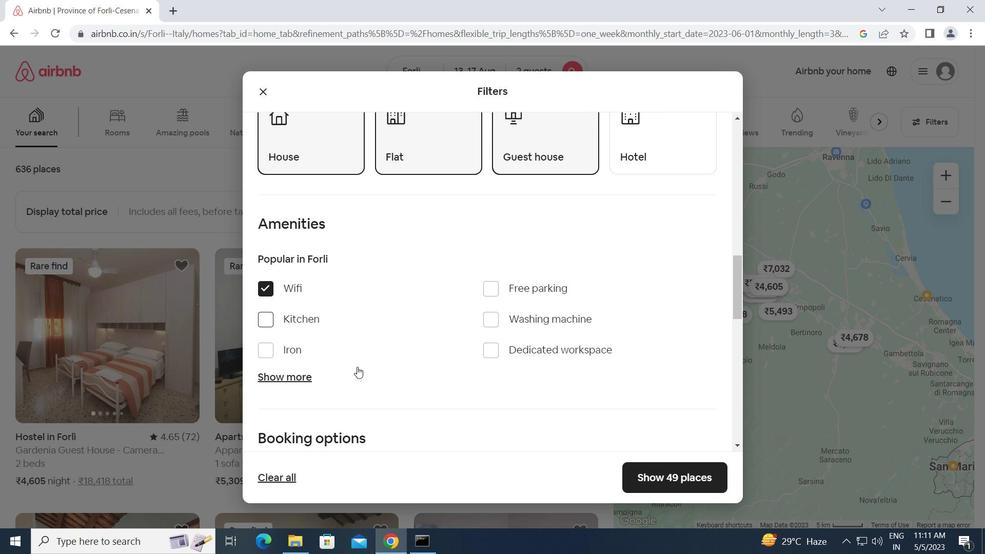 
Action: Mouse scrolled (357, 366) with delta (0, 0)
Screenshot: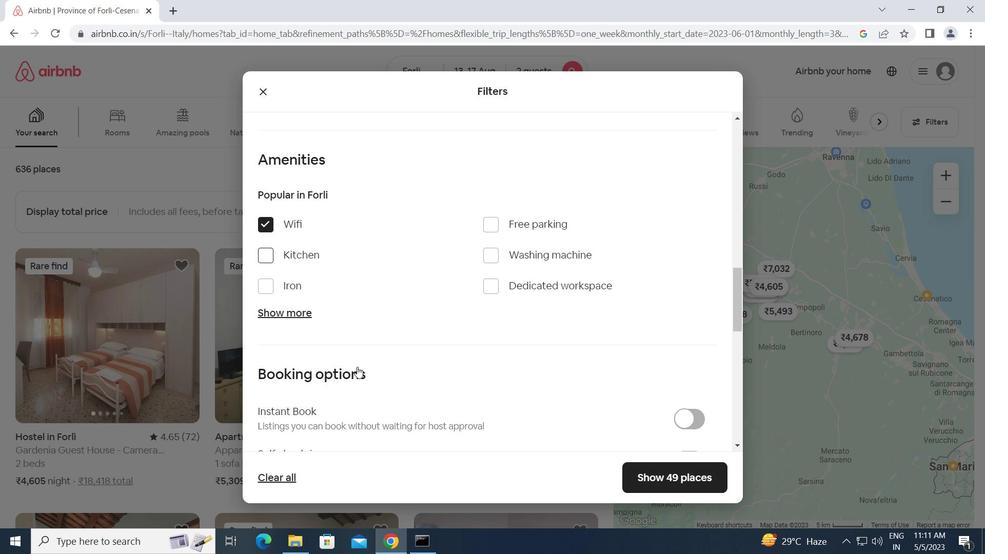 
Action: Mouse scrolled (357, 366) with delta (0, 0)
Screenshot: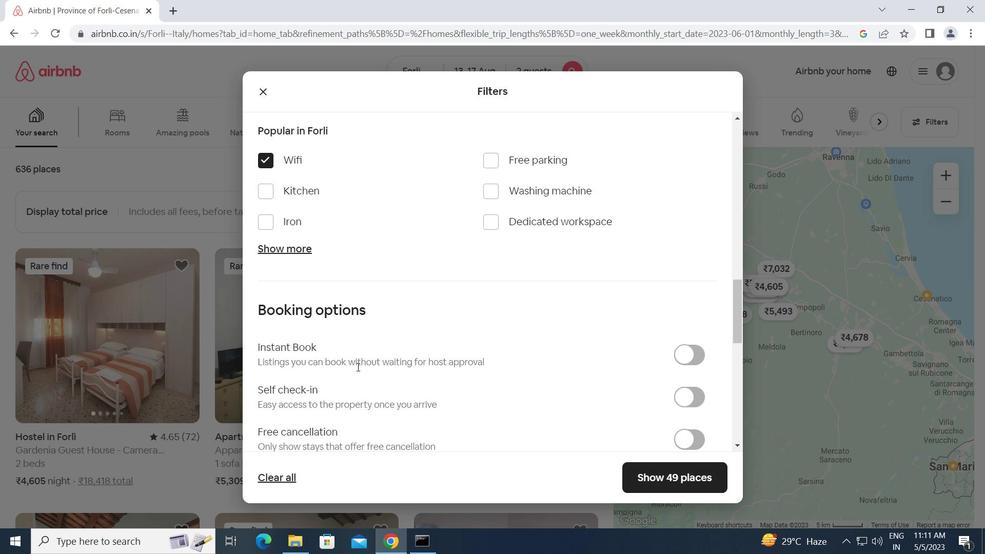 
Action: Mouse moved to (680, 329)
Screenshot: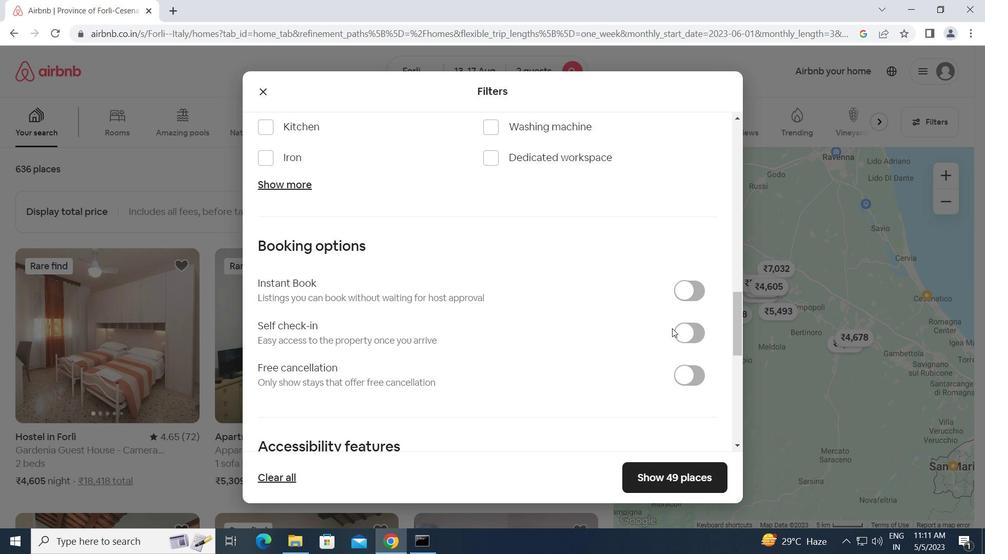 
Action: Mouse pressed left at (680, 329)
Screenshot: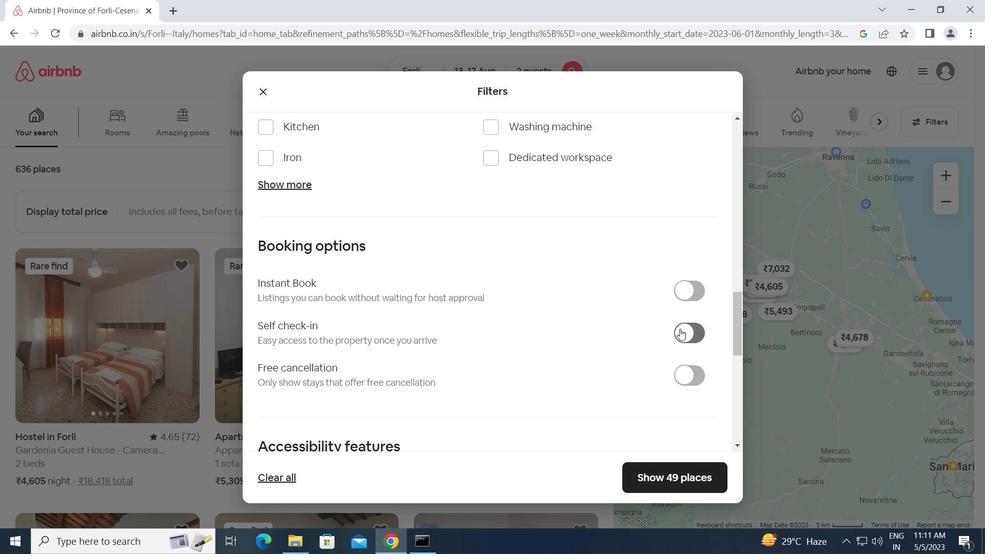 
Action: Mouse moved to (567, 385)
Screenshot: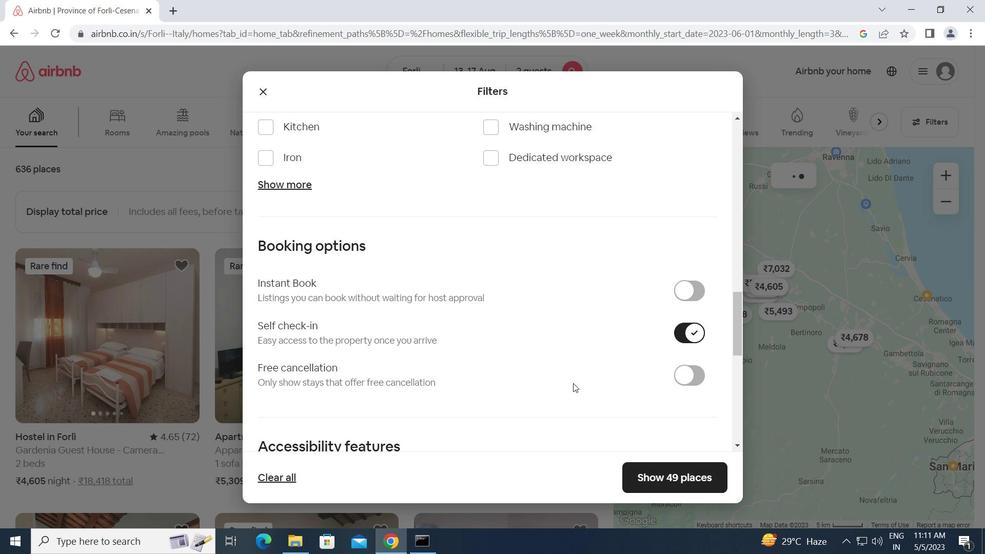 
Action: Mouse scrolled (567, 384) with delta (0, 0)
Screenshot: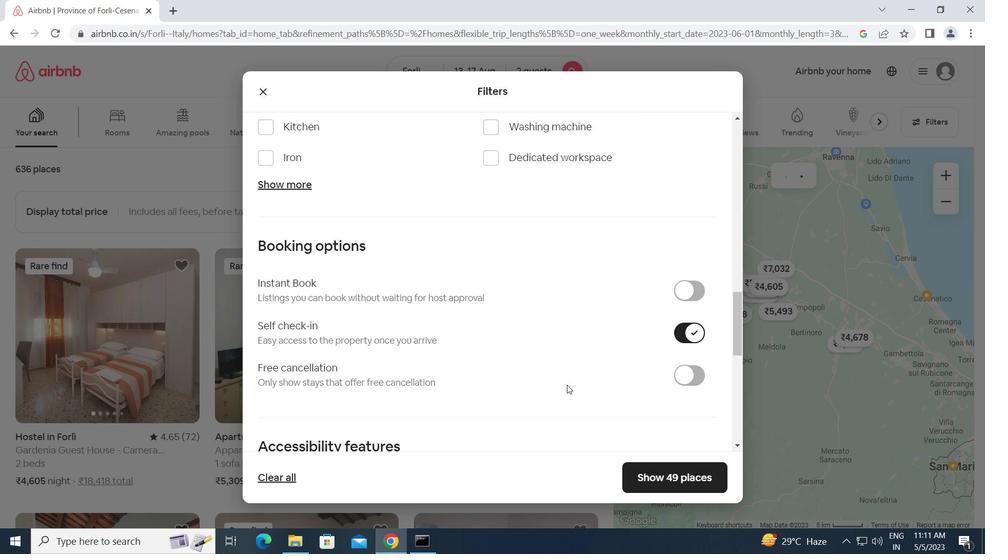 
Action: Mouse scrolled (567, 384) with delta (0, 0)
Screenshot: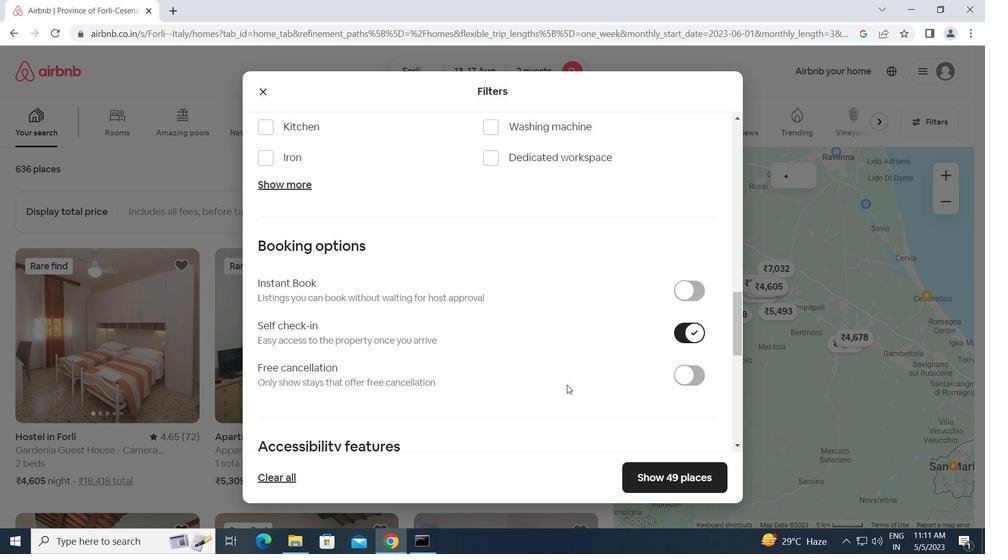 
Action: Mouse scrolled (567, 384) with delta (0, 0)
Screenshot: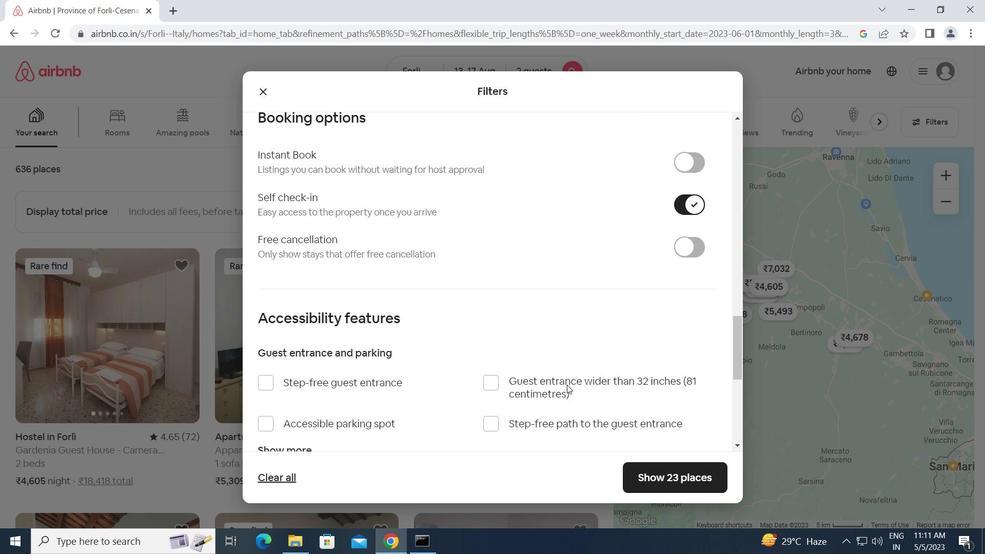 
Action: Mouse scrolled (567, 384) with delta (0, 0)
Screenshot: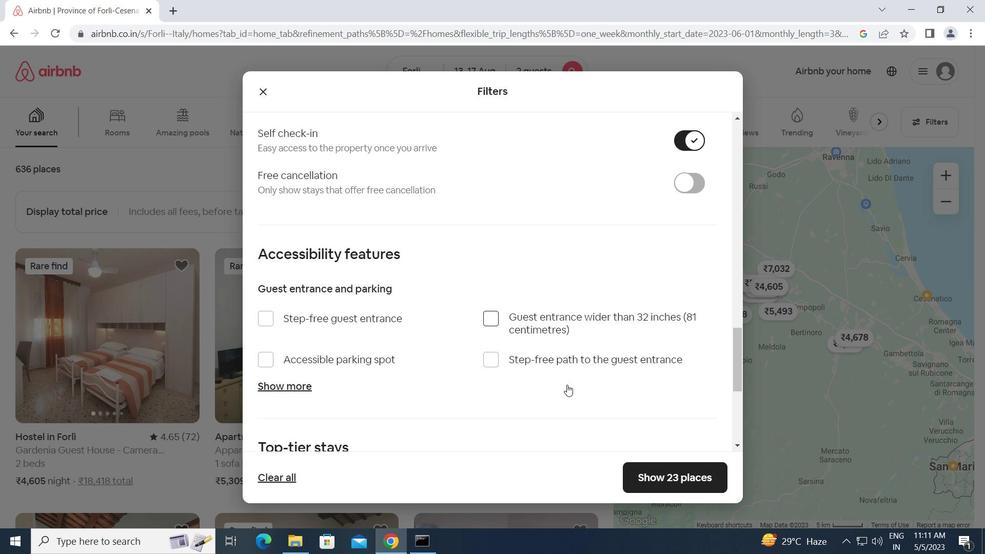 
Action: Mouse scrolled (567, 384) with delta (0, 0)
Screenshot: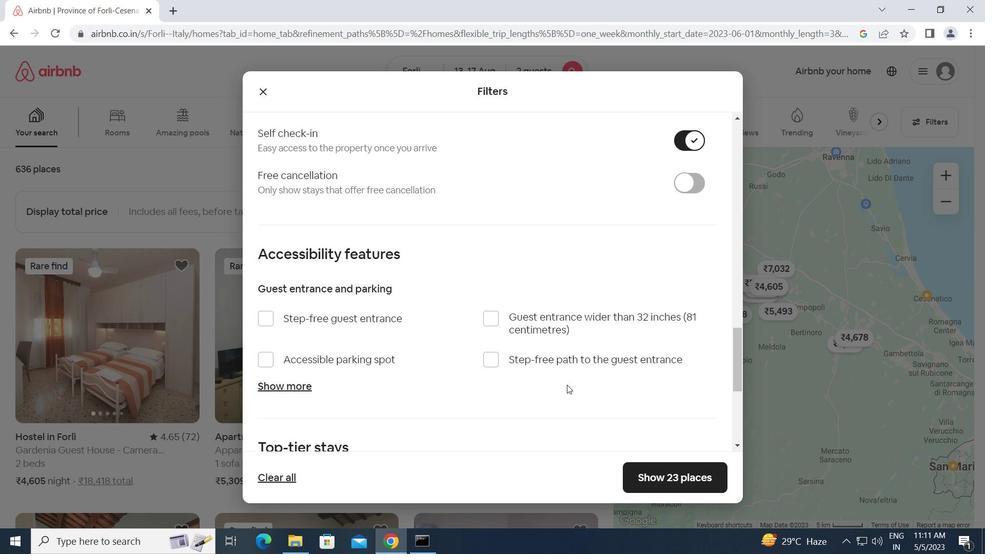 
Action: Mouse scrolled (567, 384) with delta (0, 0)
Screenshot: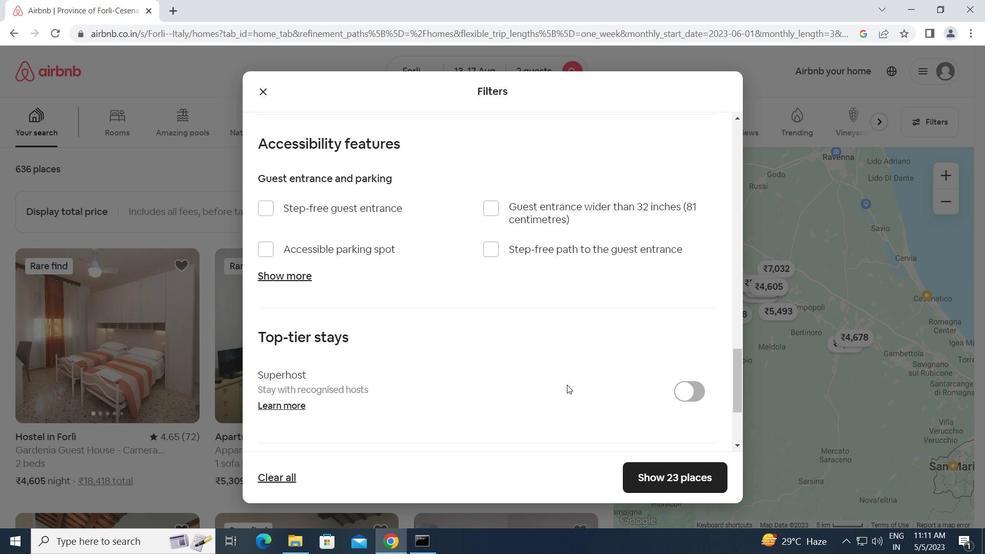 
Action: Mouse scrolled (567, 384) with delta (0, 0)
Screenshot: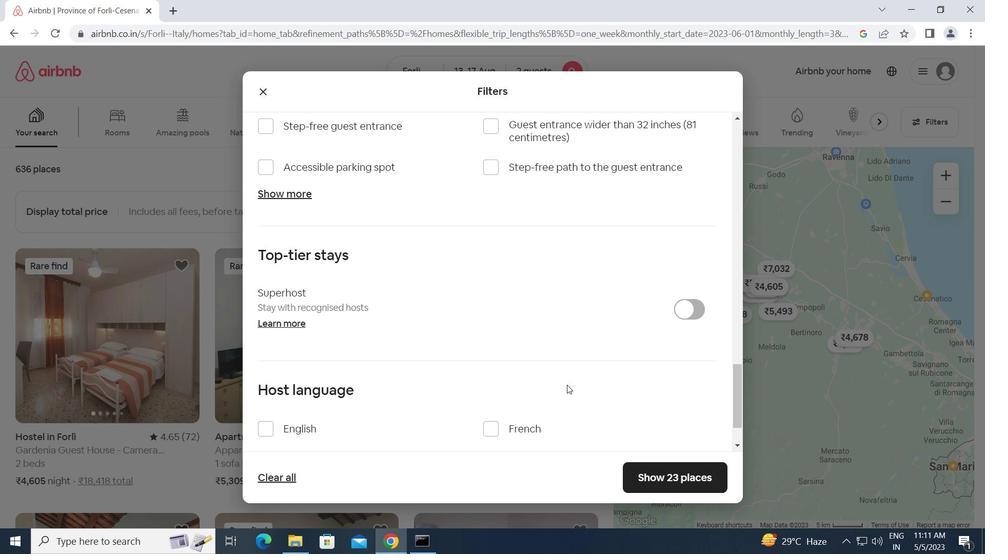 
Action: Mouse scrolled (567, 384) with delta (0, 0)
Screenshot: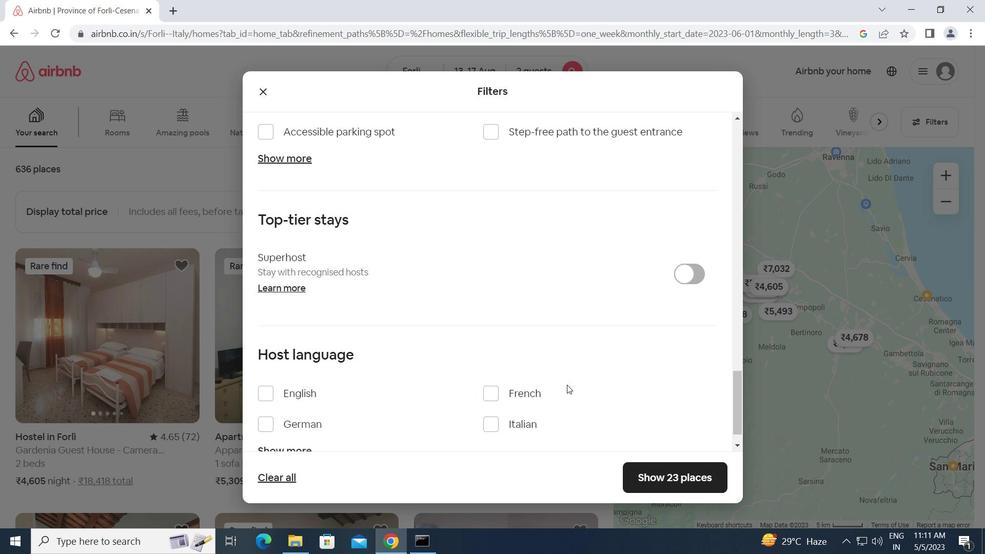 
Action: Mouse moved to (268, 359)
Screenshot: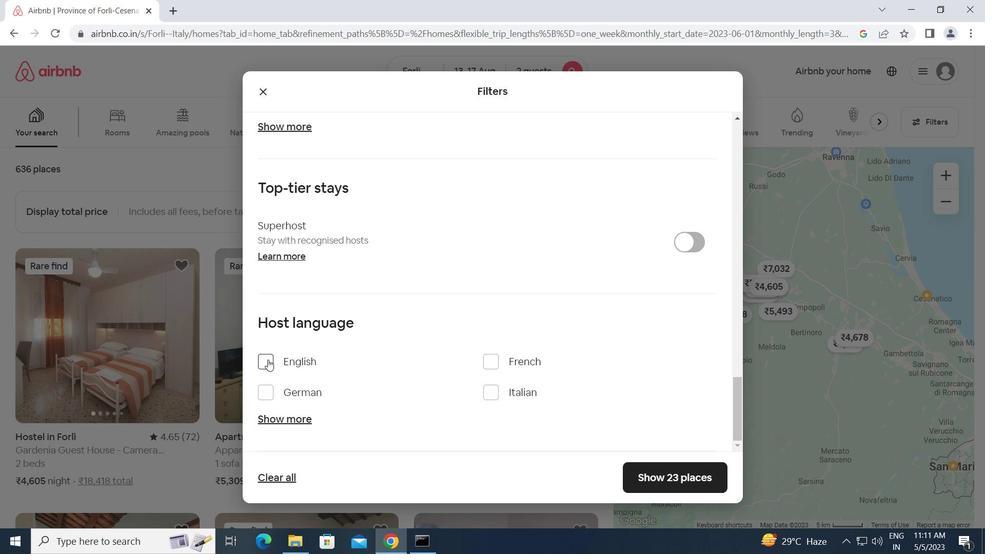 
Action: Mouse pressed left at (268, 359)
Screenshot: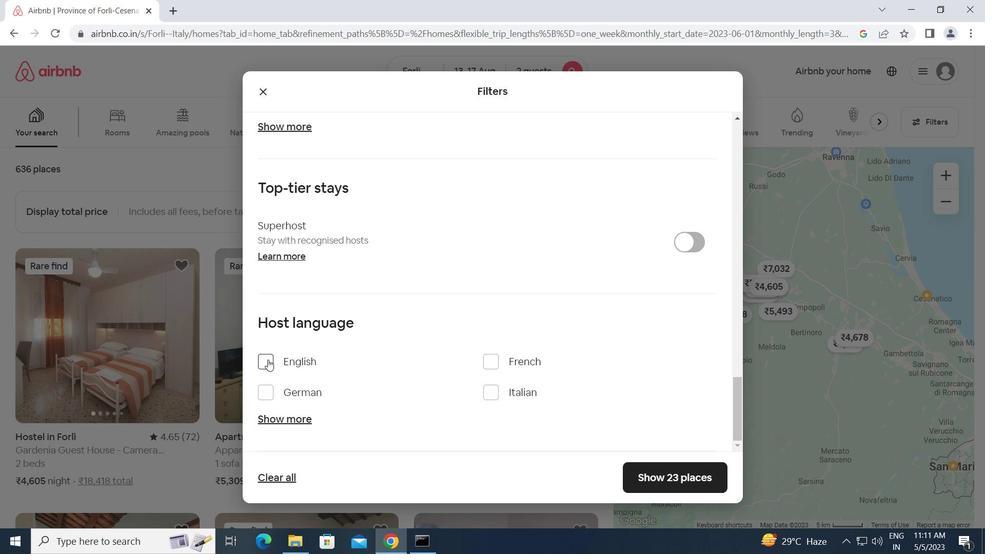
Action: Mouse moved to (685, 482)
Screenshot: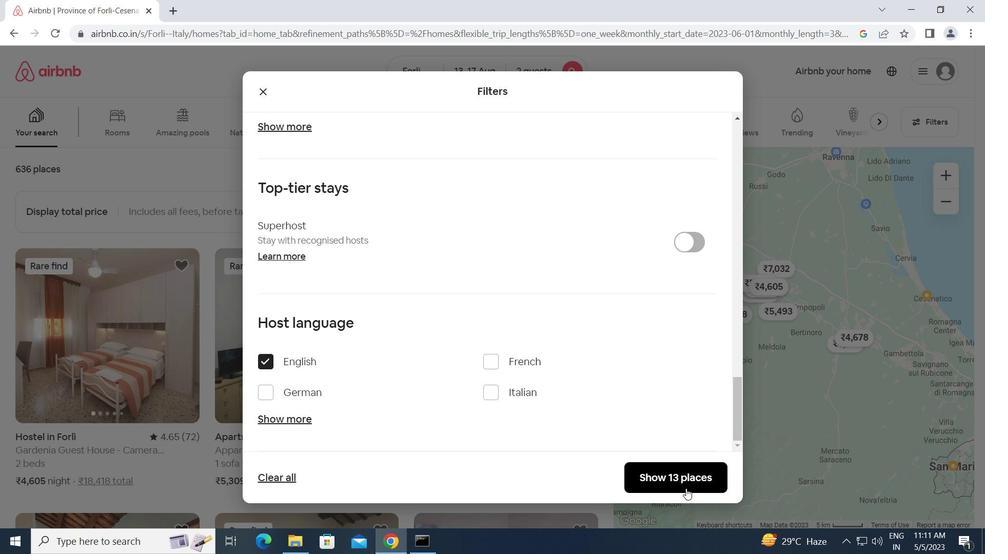 
Action: Mouse pressed left at (685, 482)
Screenshot: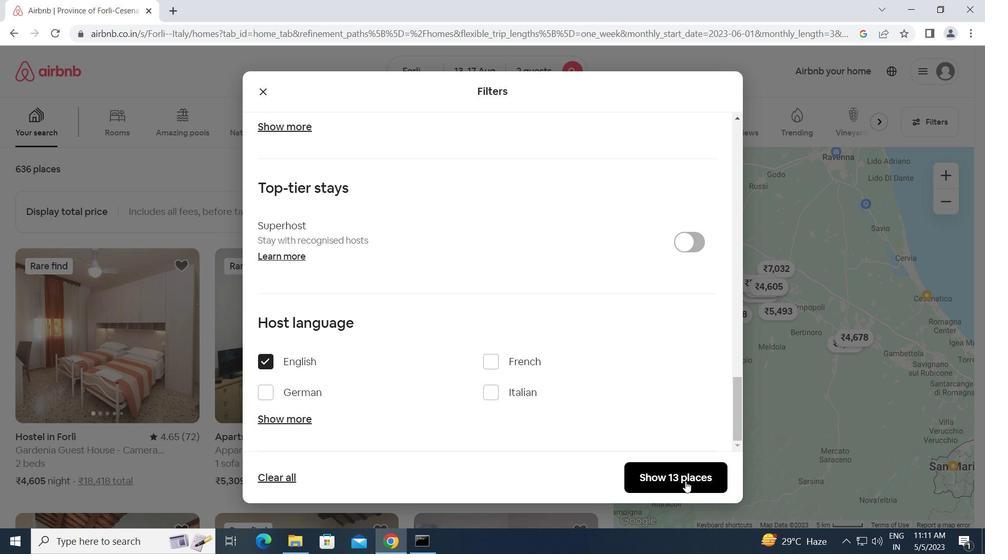 
Action: Mouse moved to (685, 482)
Screenshot: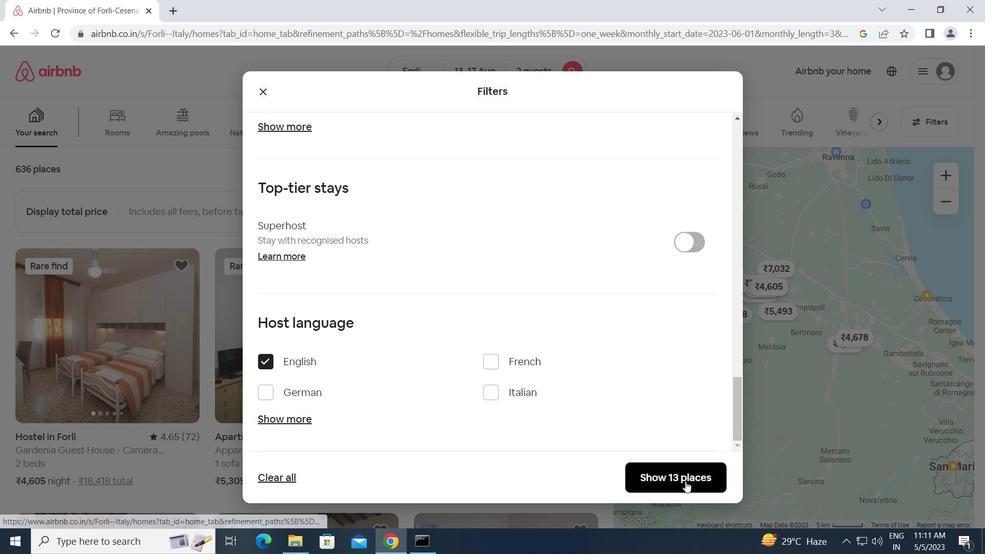 
